 Task: Search one way flight ticket for 1 adult, 1 child, 1 infant in seat in premium economy from Friday Harbor: Friday Harbor Airport to Fort Wayne: Fort Wayne International Airport on 8-4-2023. Choice of flights is Frontier. Number of bags: 6 checked bags. Price is upto 50000. Outbound departure time preference is 8:00.
Action: Mouse moved to (241, 314)
Screenshot: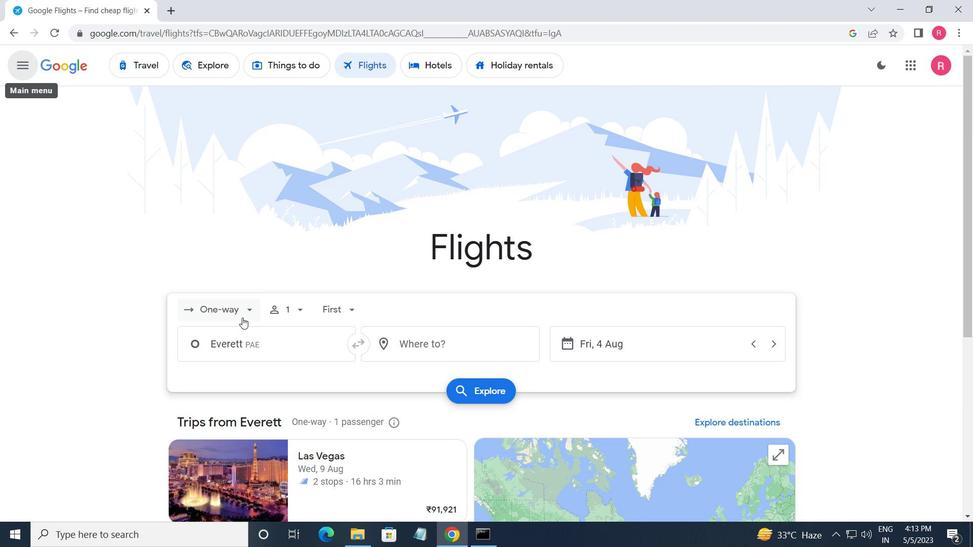 
Action: Mouse pressed left at (241, 314)
Screenshot: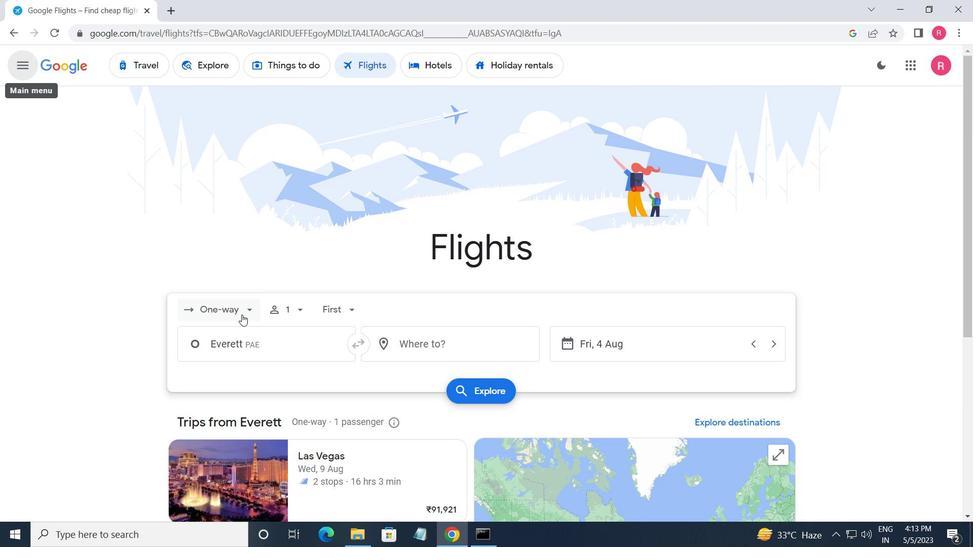 
Action: Mouse moved to (236, 369)
Screenshot: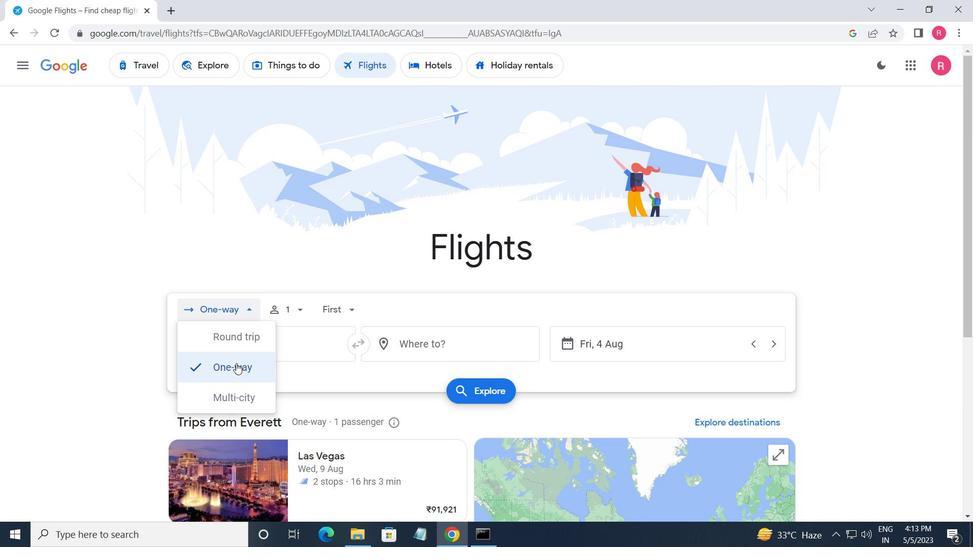 
Action: Mouse pressed left at (236, 369)
Screenshot: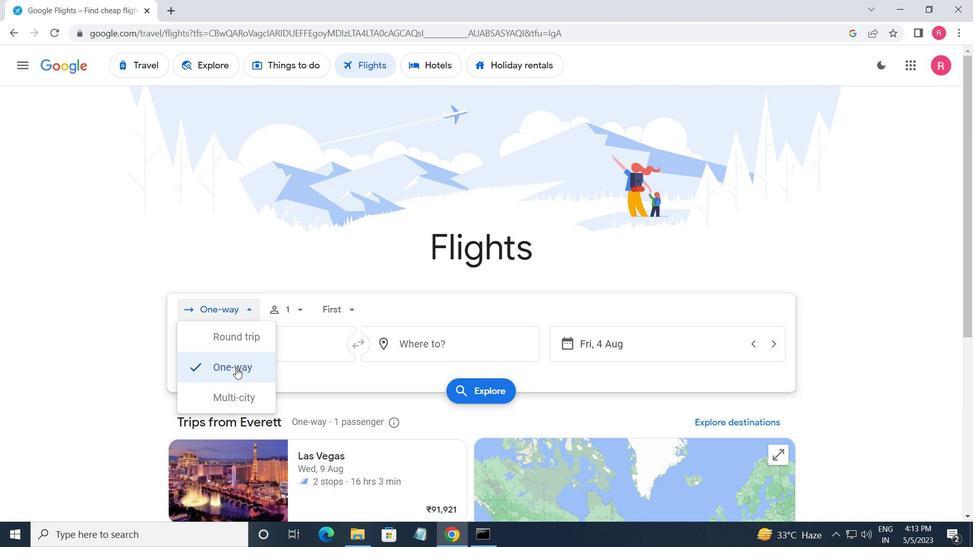 
Action: Mouse moved to (295, 315)
Screenshot: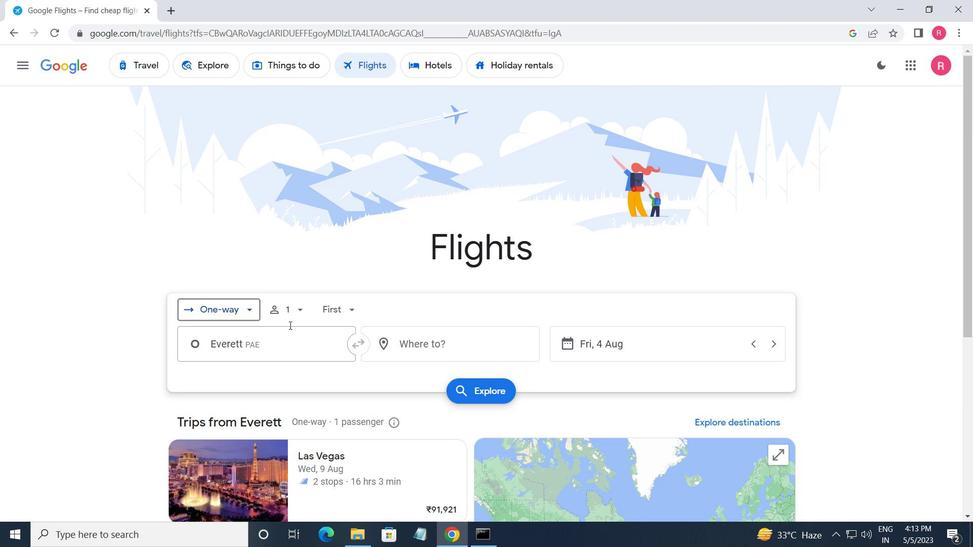 
Action: Mouse pressed left at (295, 315)
Screenshot: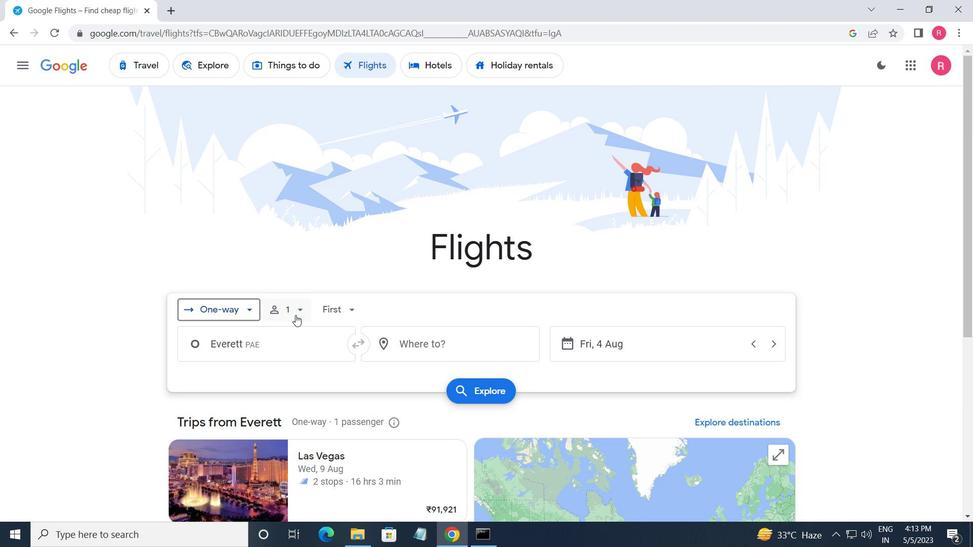 
Action: Mouse moved to (402, 384)
Screenshot: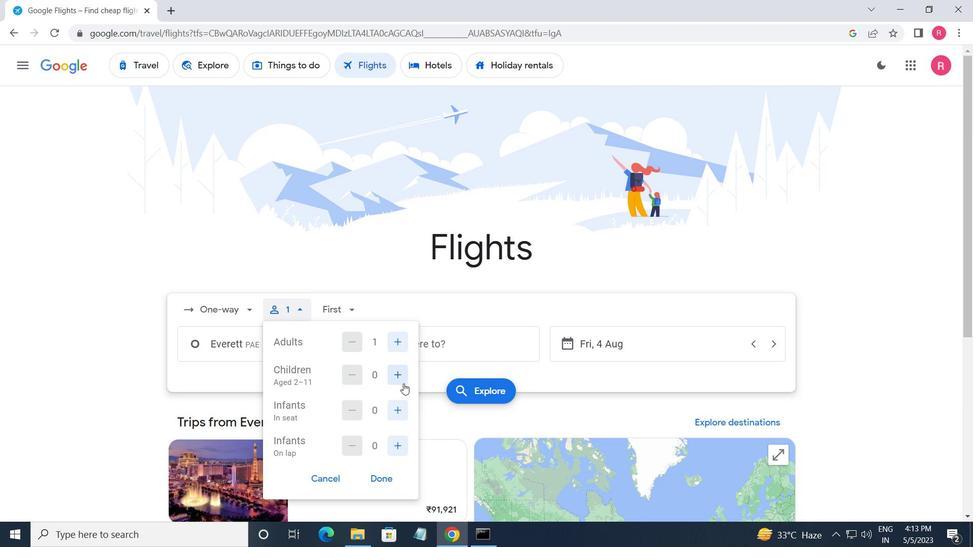 
Action: Mouse pressed left at (402, 384)
Screenshot: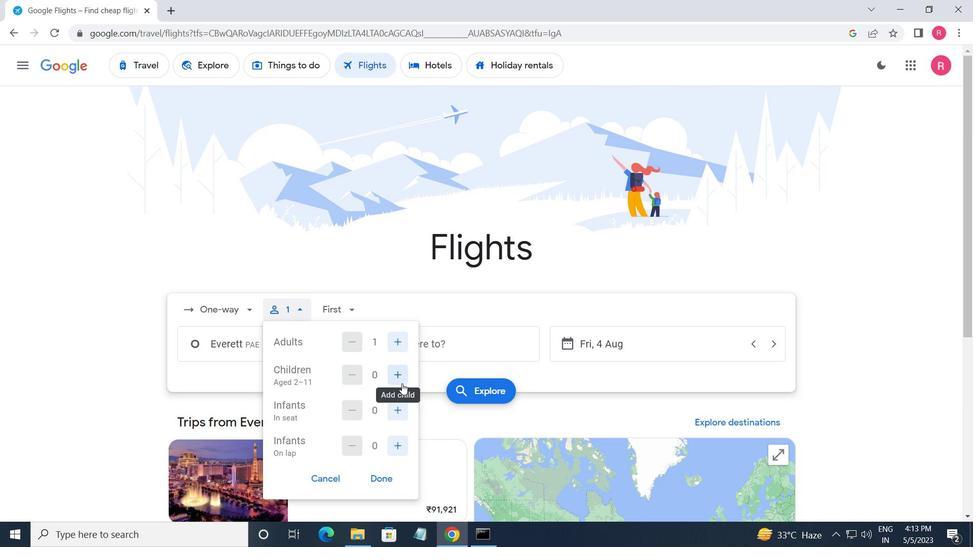 
Action: Mouse moved to (397, 417)
Screenshot: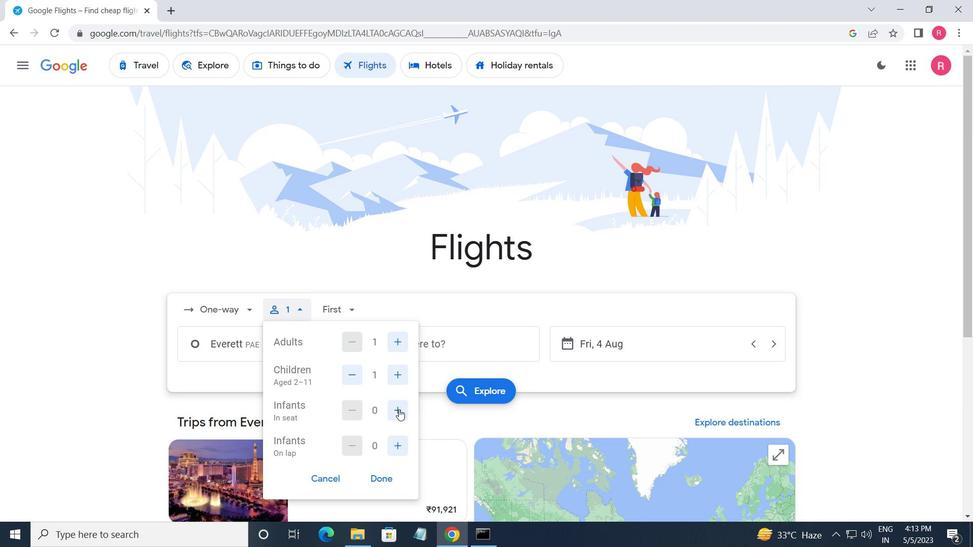
Action: Mouse pressed left at (397, 417)
Screenshot: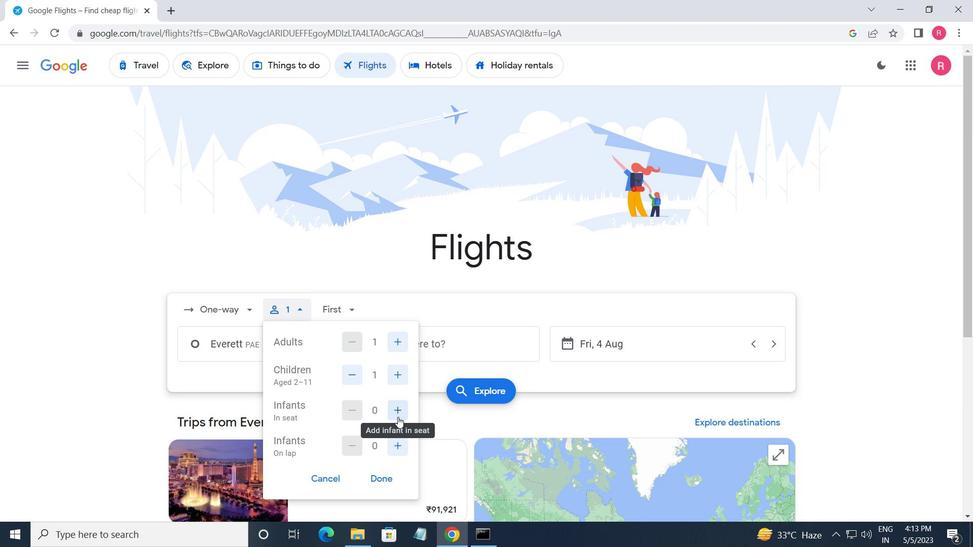 
Action: Mouse moved to (383, 477)
Screenshot: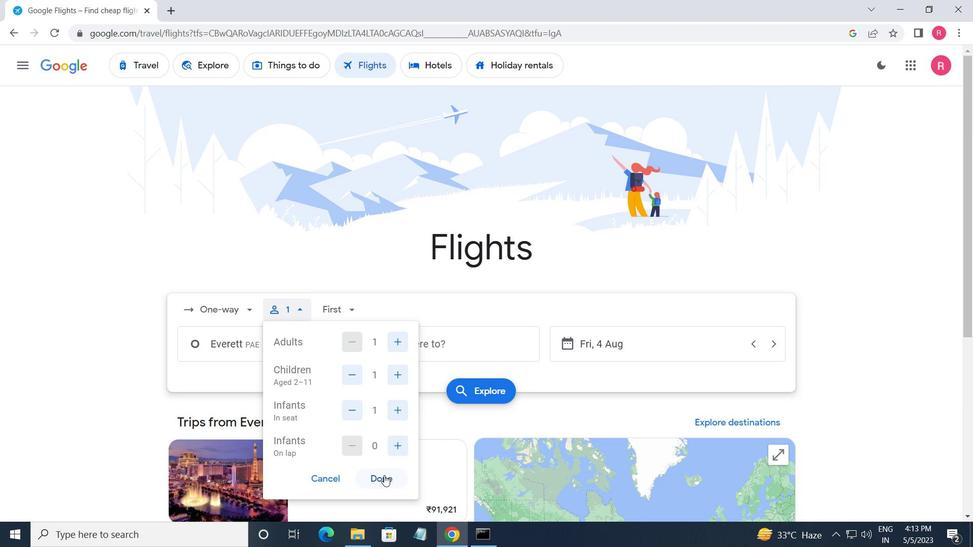 
Action: Mouse pressed left at (383, 477)
Screenshot: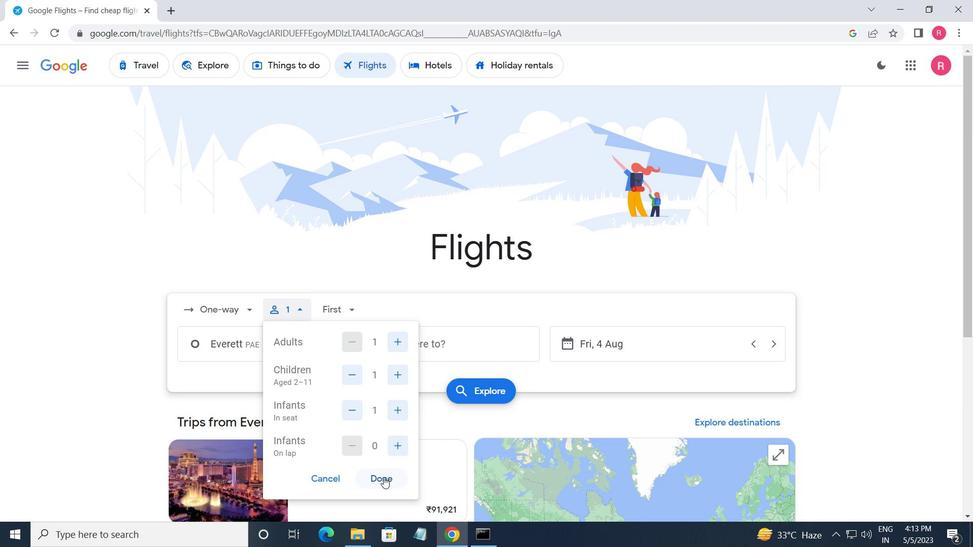 
Action: Mouse moved to (357, 312)
Screenshot: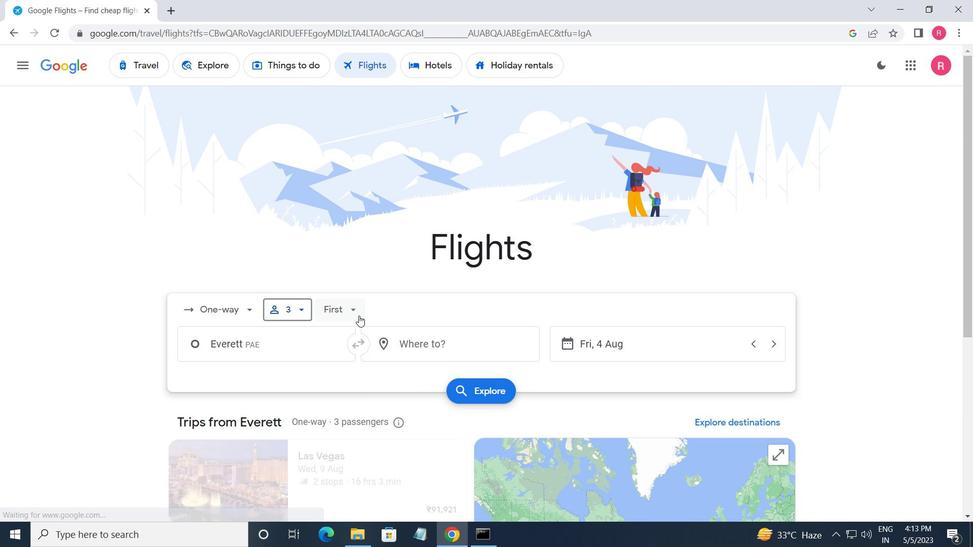 
Action: Mouse pressed left at (357, 312)
Screenshot: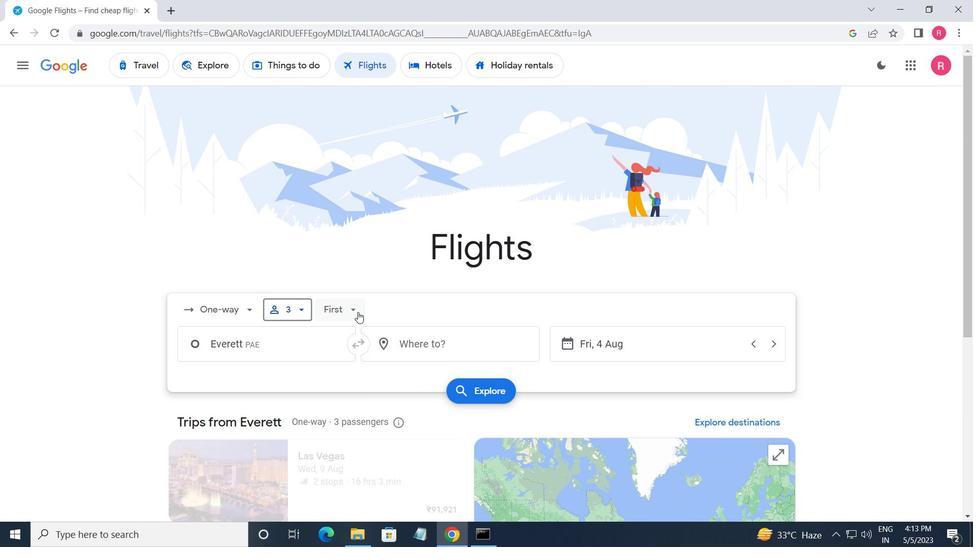 
Action: Mouse moved to (367, 377)
Screenshot: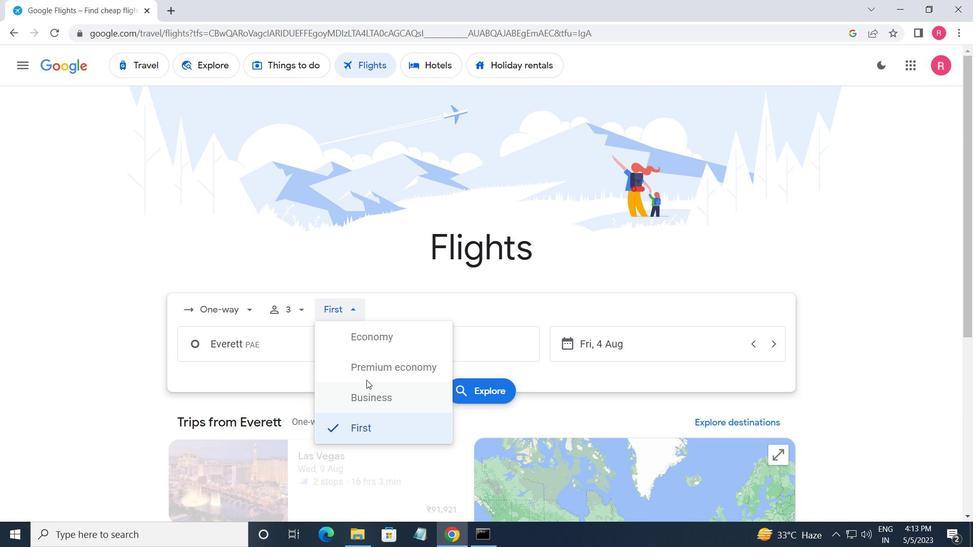 
Action: Mouse pressed left at (367, 377)
Screenshot: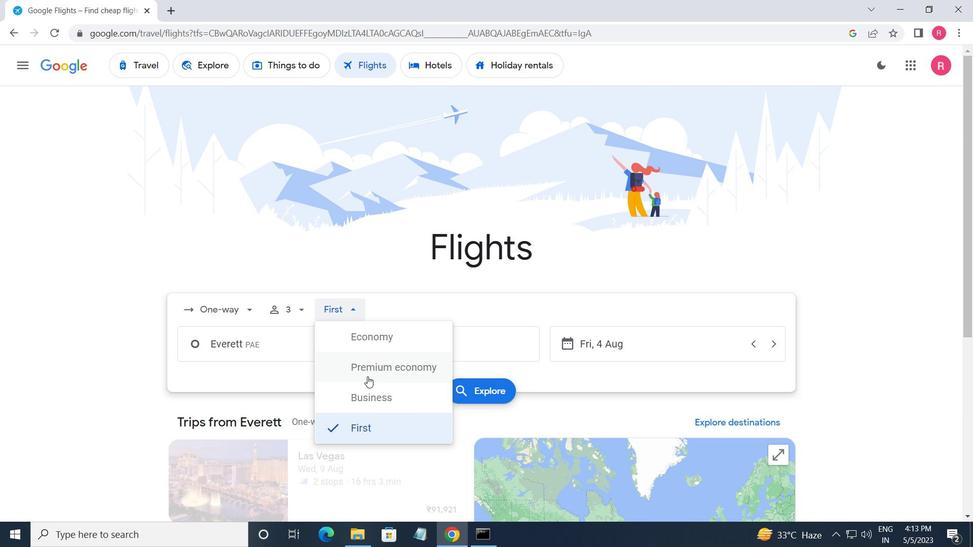 
Action: Mouse moved to (272, 351)
Screenshot: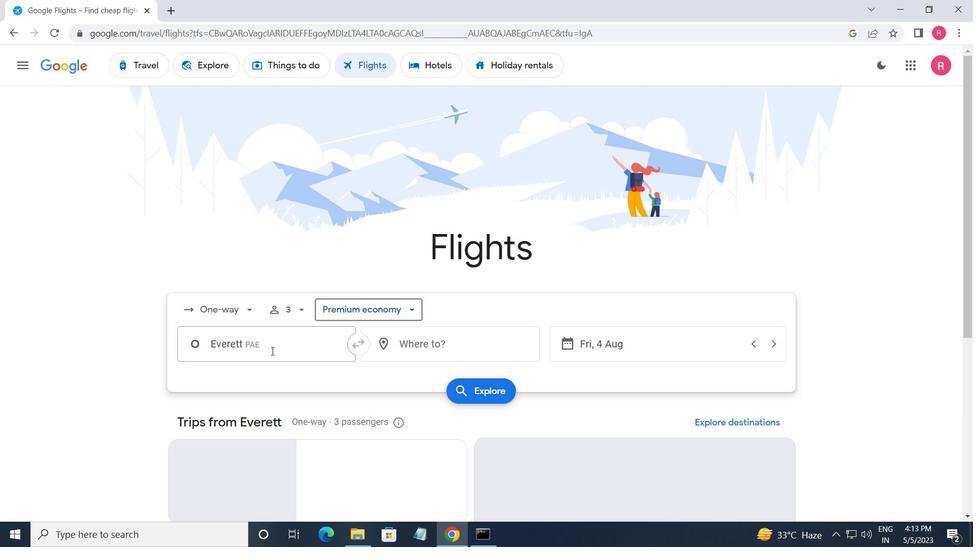 
Action: Mouse pressed left at (272, 351)
Screenshot: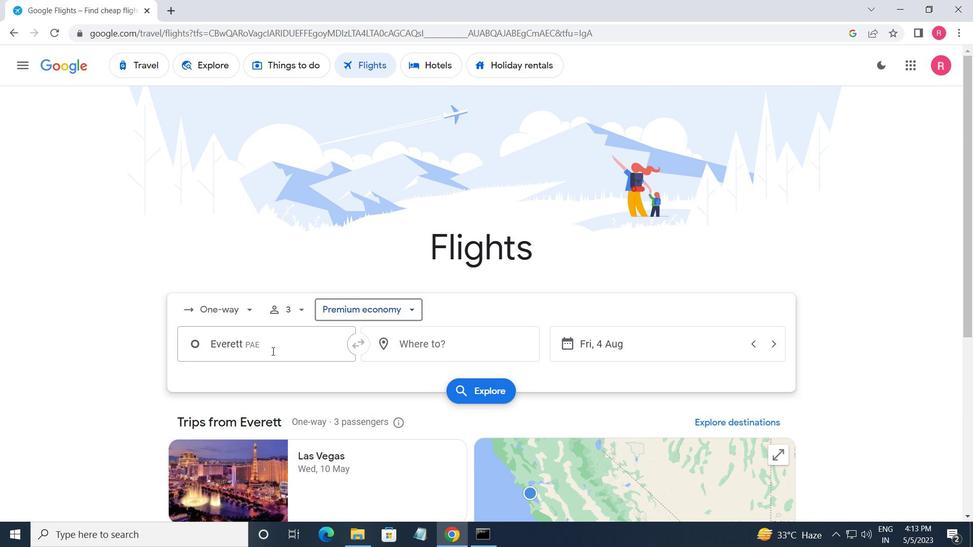 
Action: Key pressed <Key.shift>HARBOR
Screenshot: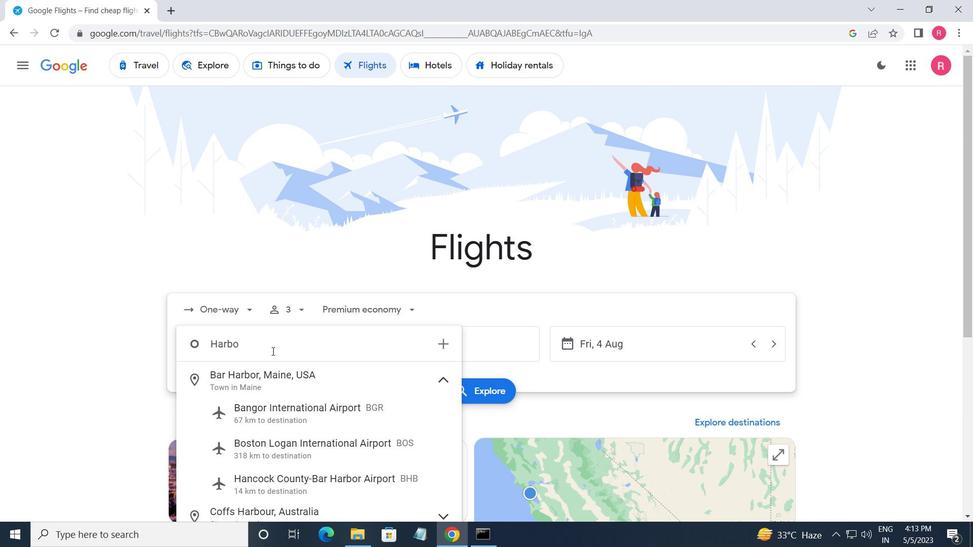 
Action: Mouse moved to (310, 419)
Screenshot: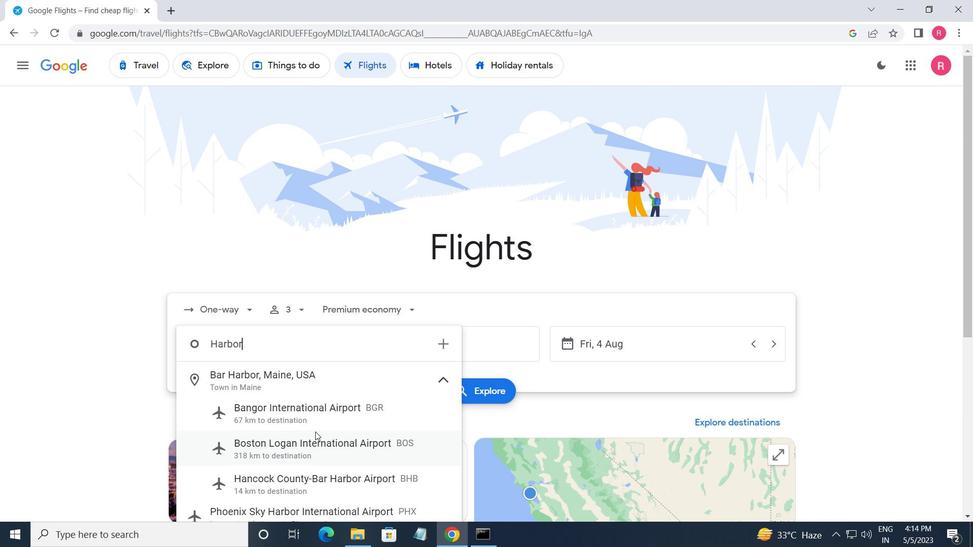 
Action: Mouse scrolled (310, 419) with delta (0, 0)
Screenshot: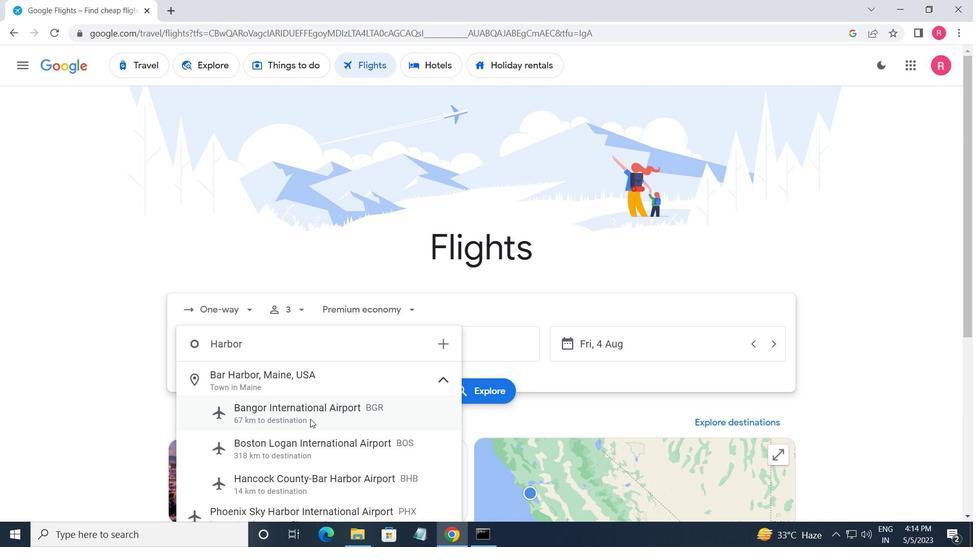 
Action: Mouse moved to (290, 478)
Screenshot: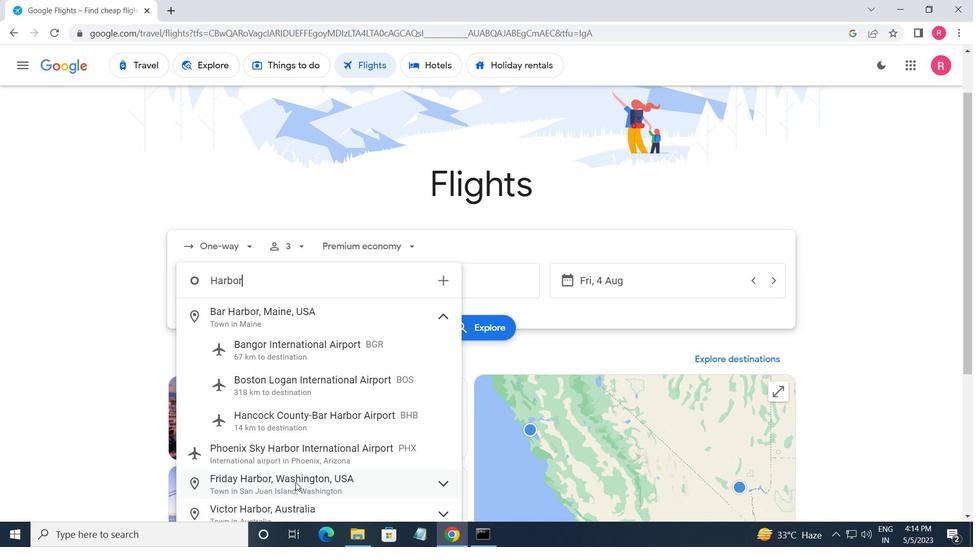 
Action: Mouse pressed left at (290, 478)
Screenshot: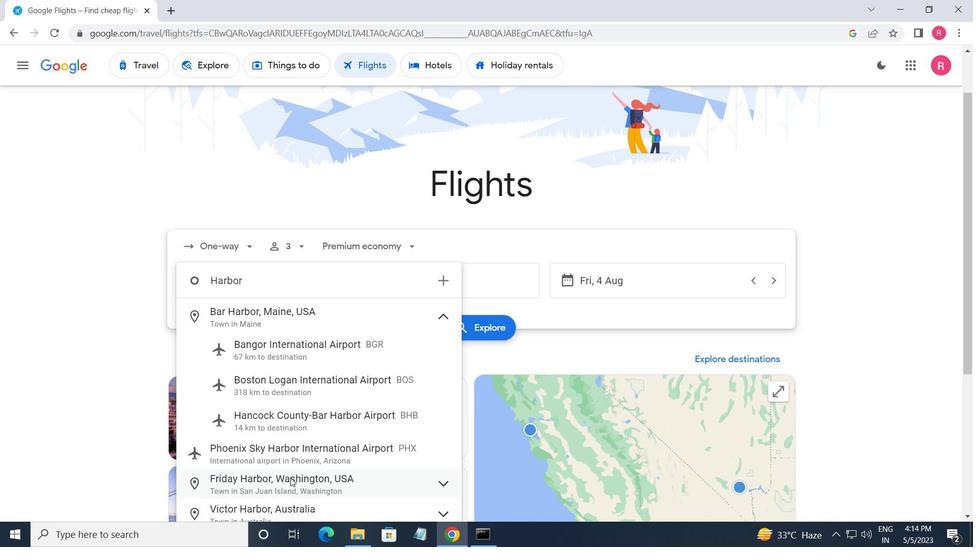 
Action: Mouse moved to (415, 273)
Screenshot: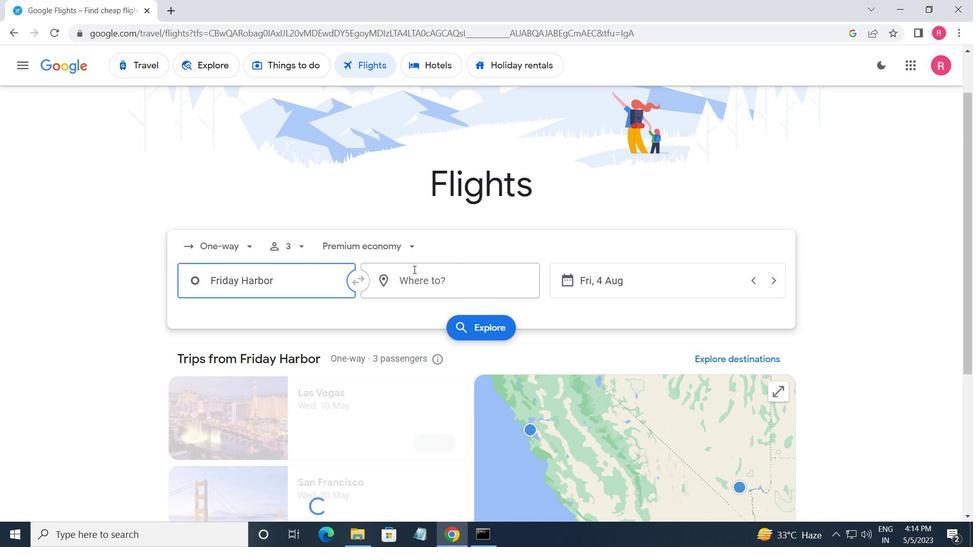 
Action: Mouse pressed left at (415, 273)
Screenshot: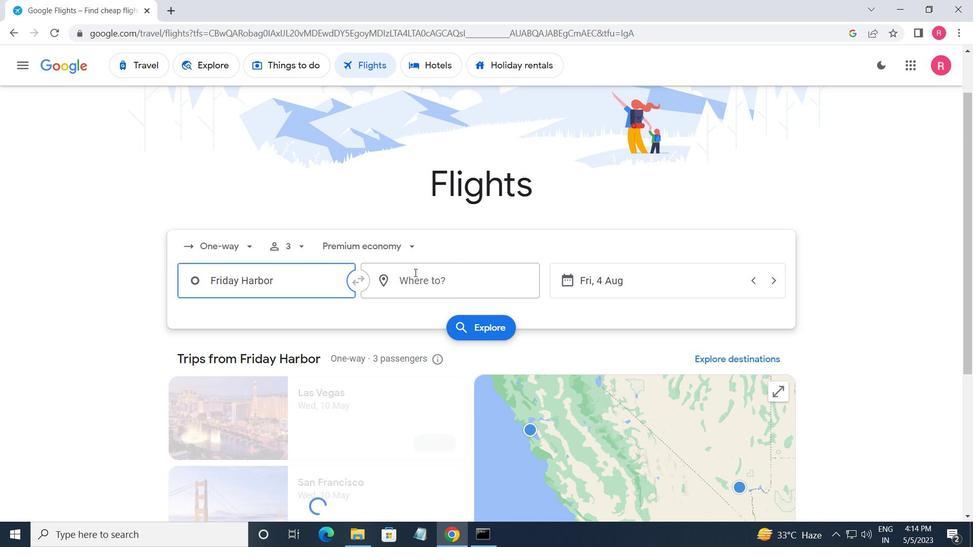 
Action: Key pressed <Key.shift>FORT<Key.space><Key.shift>WAY
Screenshot: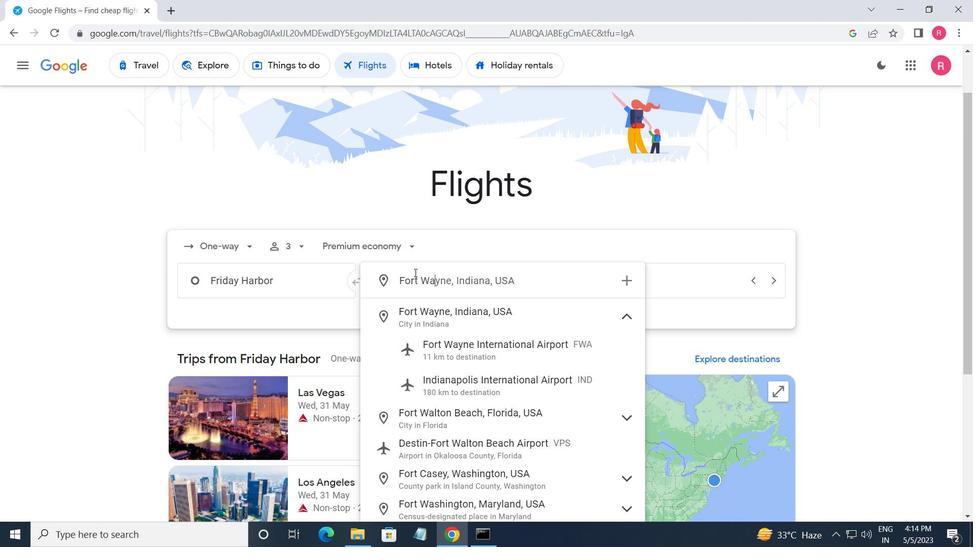 
Action: Mouse moved to (455, 355)
Screenshot: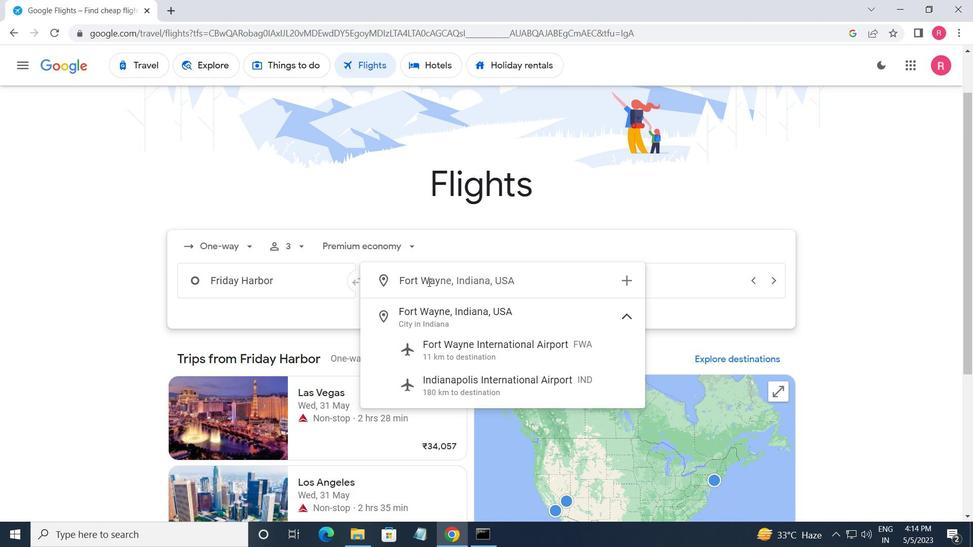 
Action: Mouse pressed left at (455, 355)
Screenshot: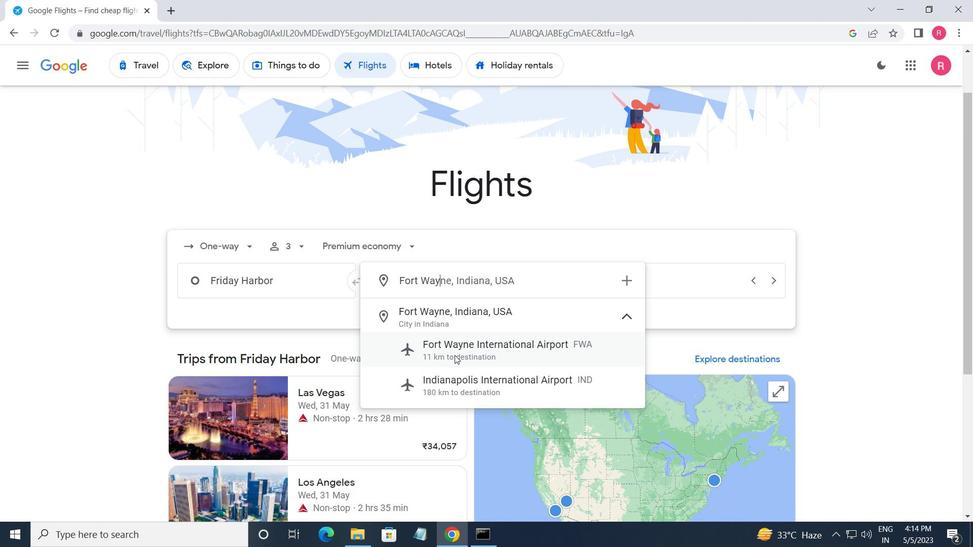 
Action: Mouse moved to (627, 274)
Screenshot: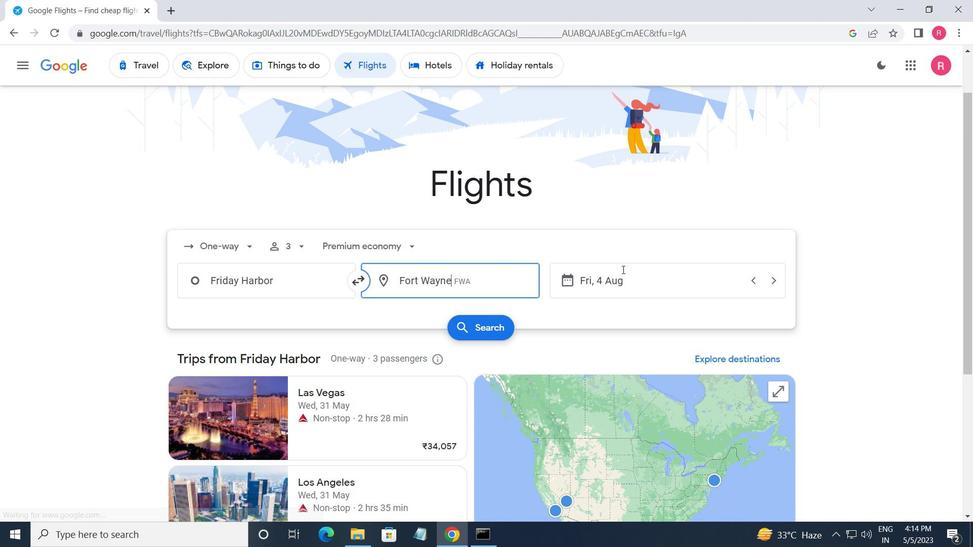 
Action: Mouse pressed left at (627, 274)
Screenshot: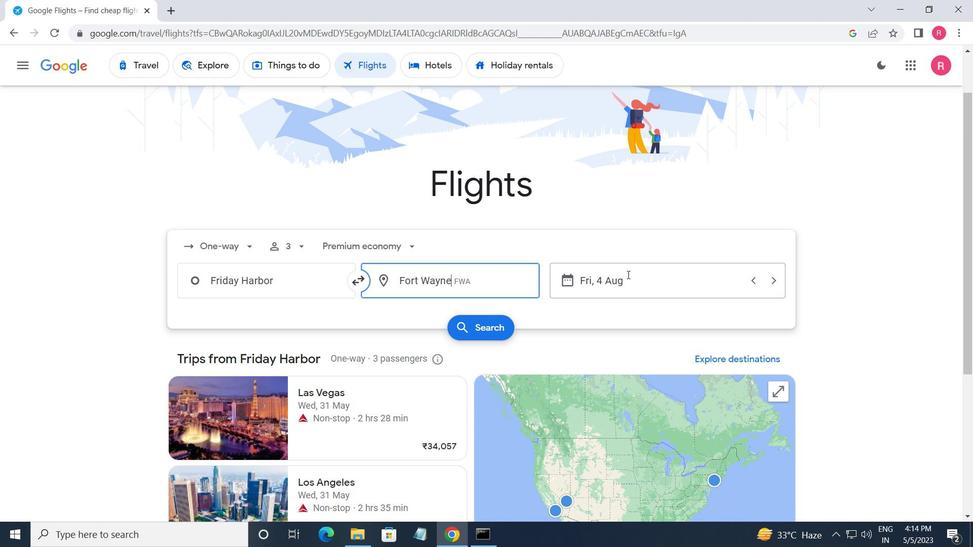 
Action: Mouse moved to (489, 285)
Screenshot: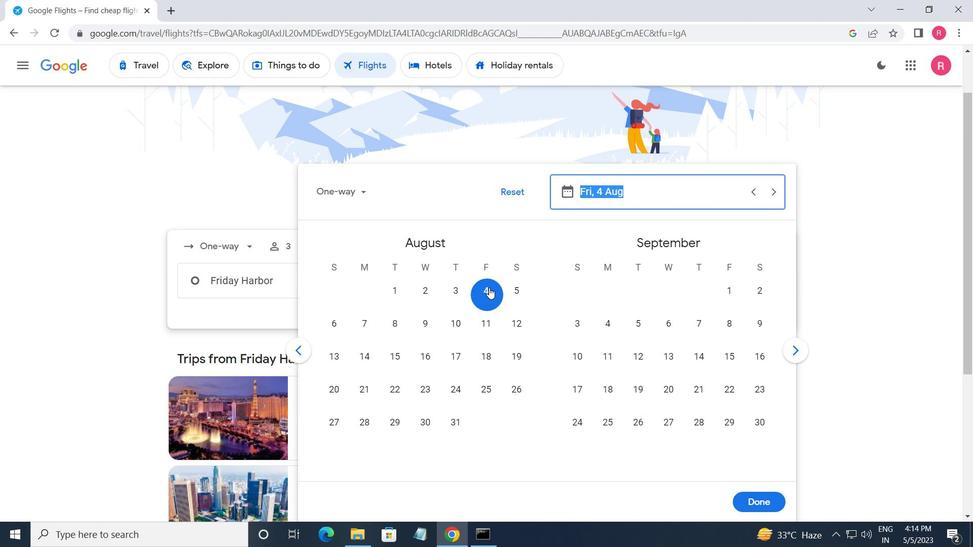 
Action: Mouse pressed left at (489, 285)
Screenshot: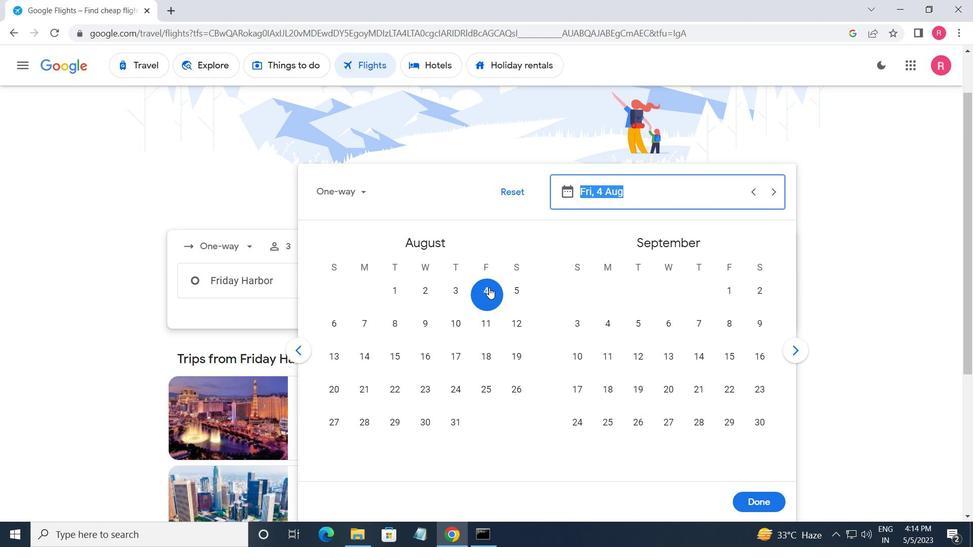 
Action: Mouse moved to (753, 495)
Screenshot: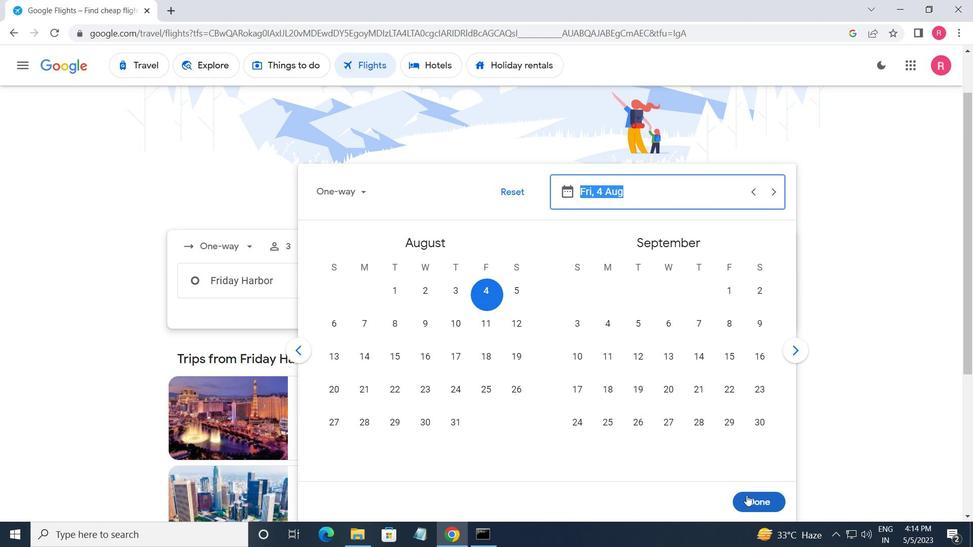 
Action: Mouse pressed left at (753, 495)
Screenshot: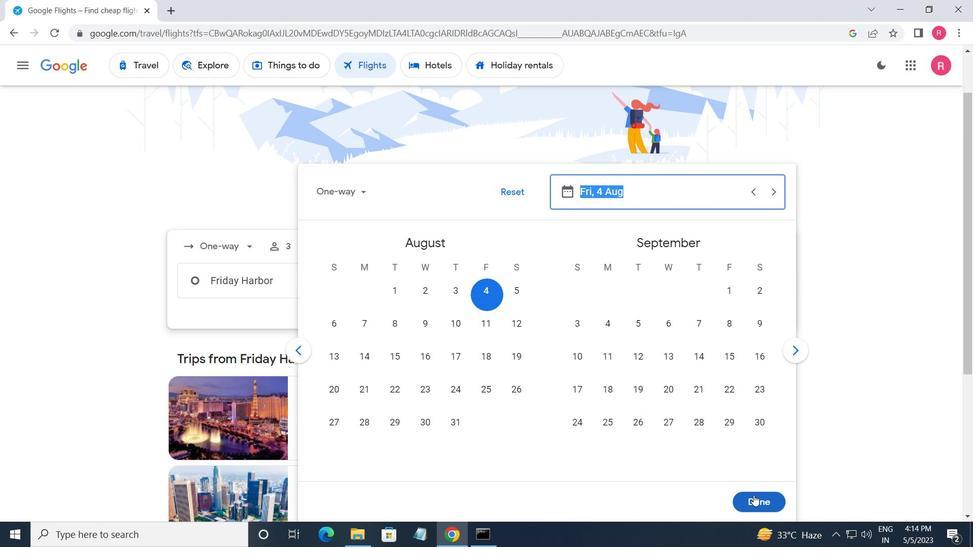 
Action: Mouse moved to (490, 341)
Screenshot: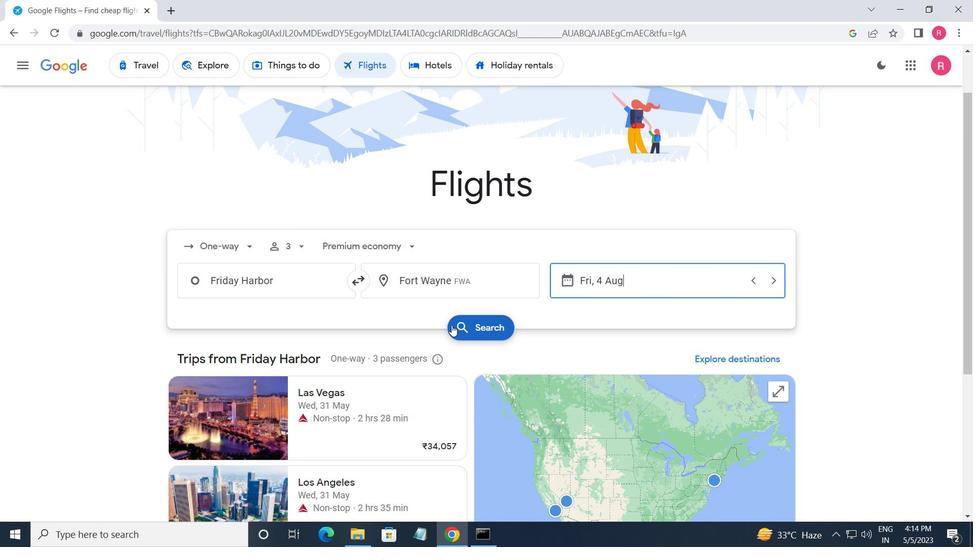 
Action: Mouse pressed left at (490, 341)
Screenshot: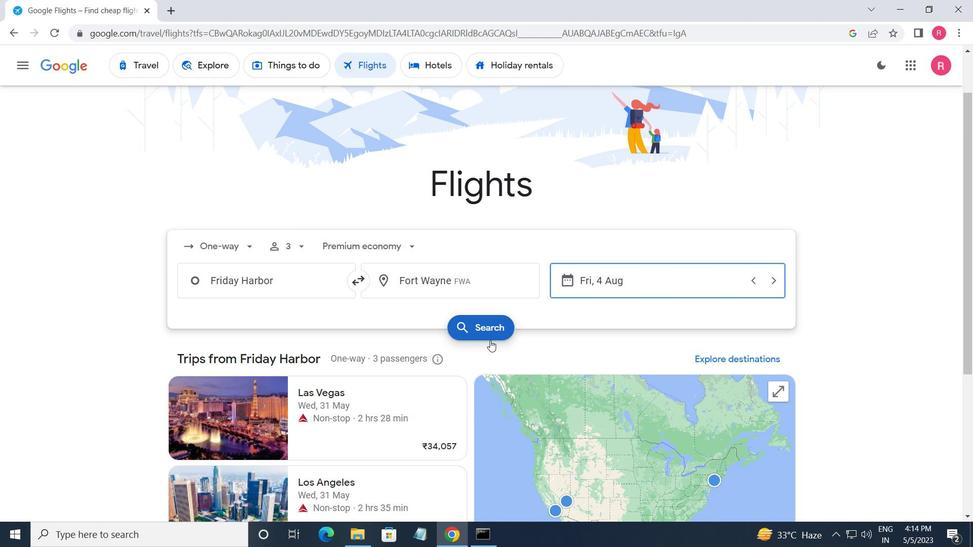 
Action: Mouse moved to (210, 184)
Screenshot: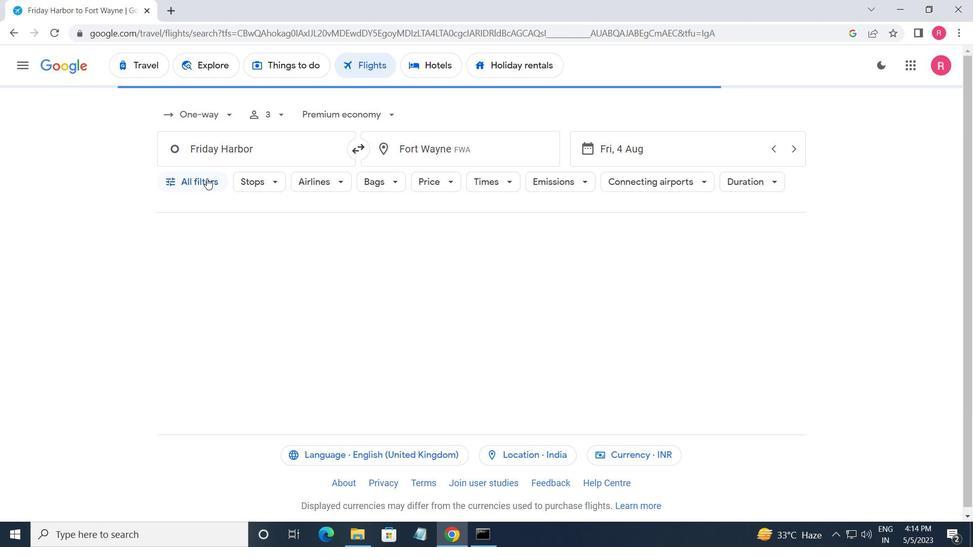 
Action: Mouse pressed left at (210, 184)
Screenshot: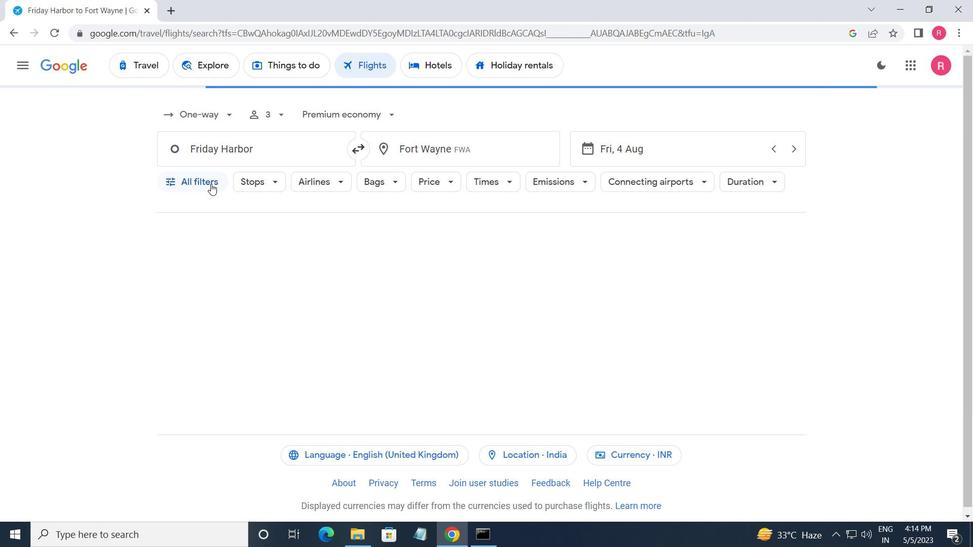 
Action: Mouse moved to (247, 278)
Screenshot: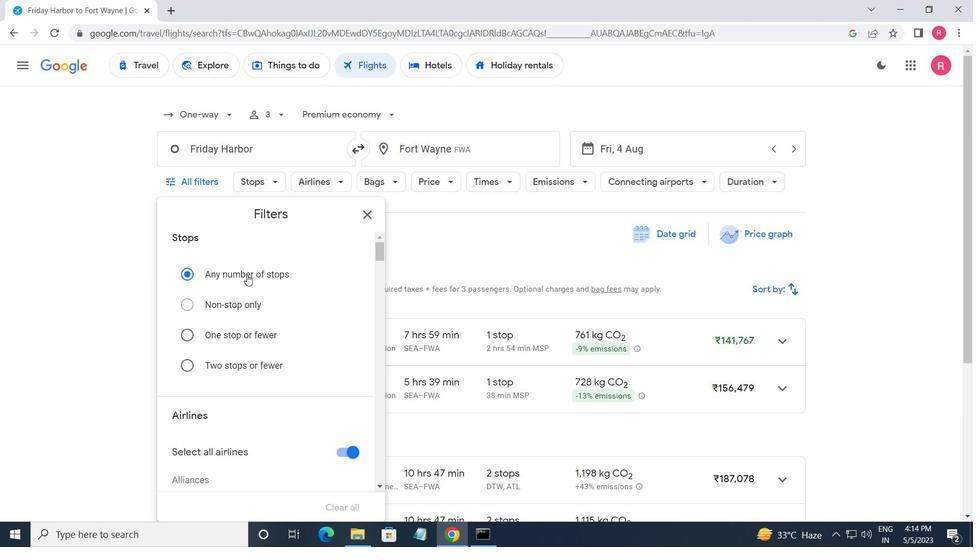 
Action: Mouse scrolled (247, 278) with delta (0, 0)
Screenshot: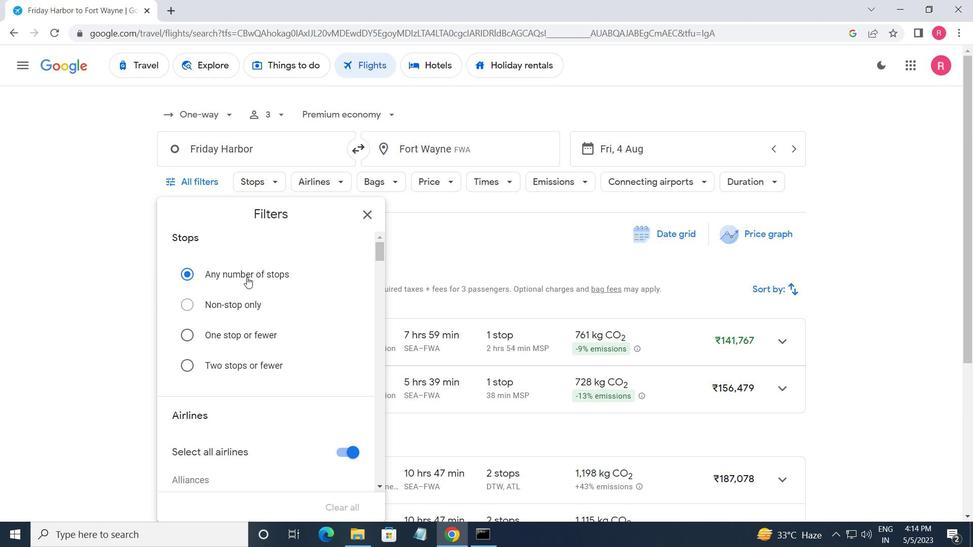 
Action: Mouse scrolled (247, 278) with delta (0, 0)
Screenshot: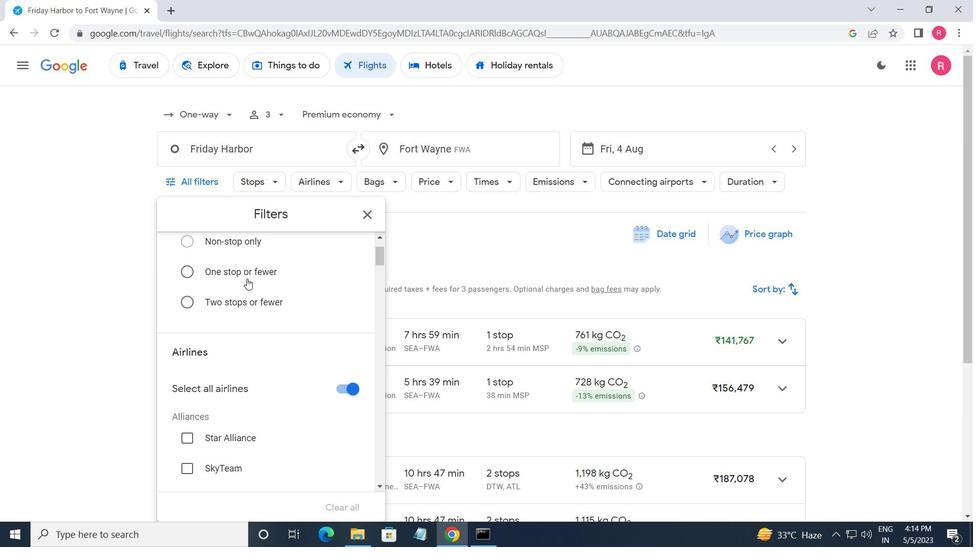 
Action: Mouse moved to (253, 272)
Screenshot: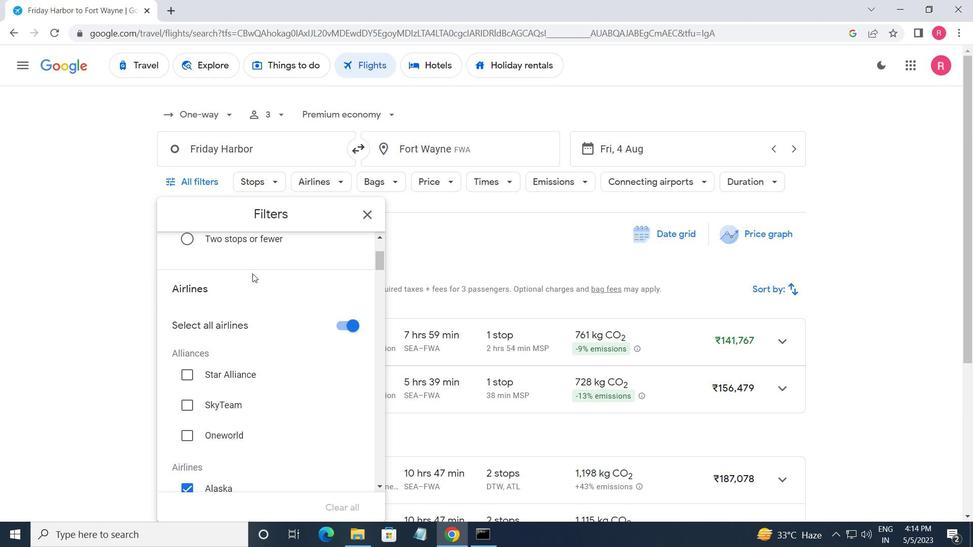 
Action: Mouse scrolled (253, 272) with delta (0, 0)
Screenshot: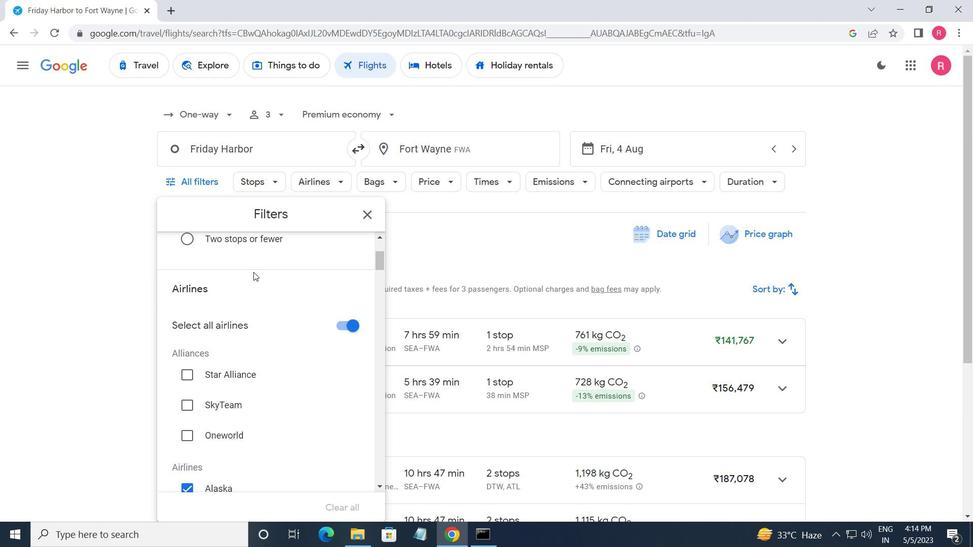 
Action: Mouse moved to (254, 272)
Screenshot: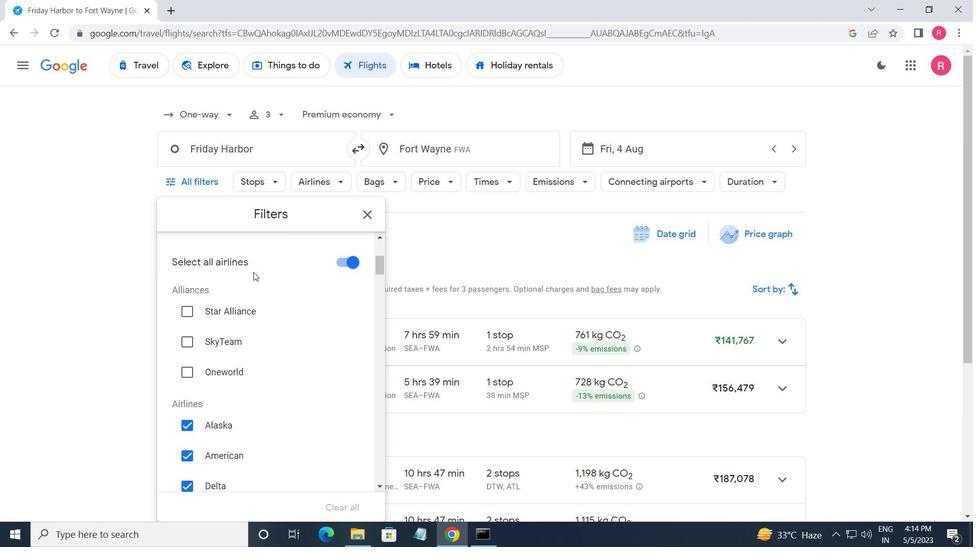 
Action: Mouse scrolled (254, 272) with delta (0, 0)
Screenshot: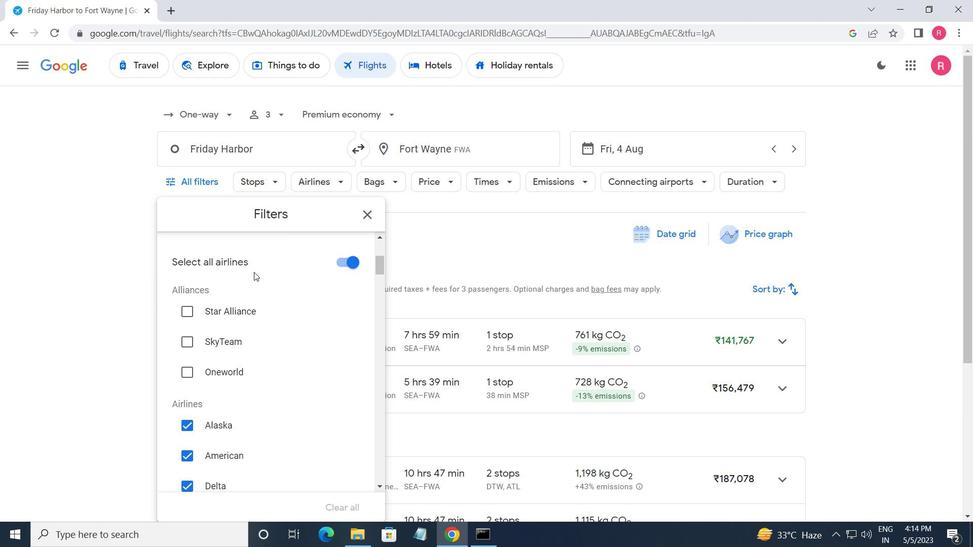 
Action: Mouse moved to (257, 273)
Screenshot: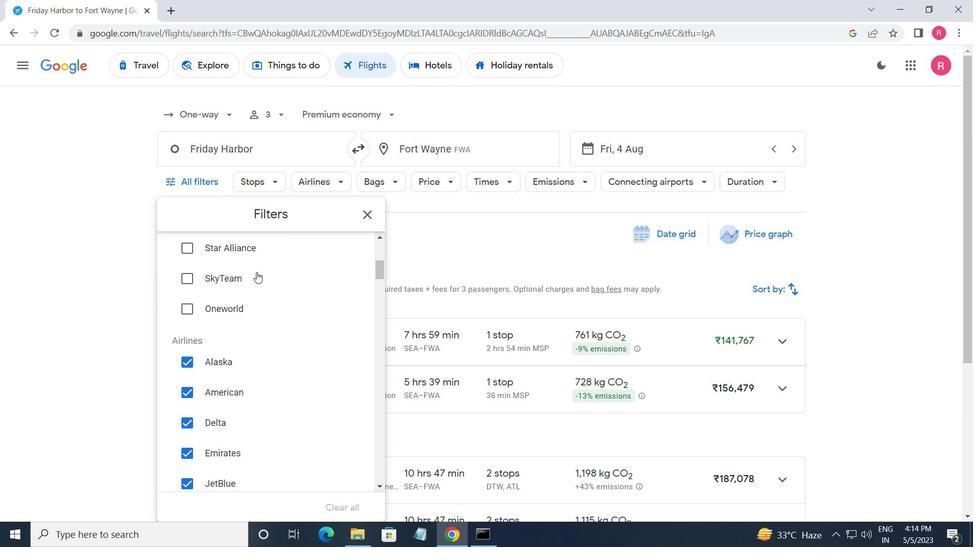 
Action: Mouse scrolled (257, 272) with delta (0, 0)
Screenshot: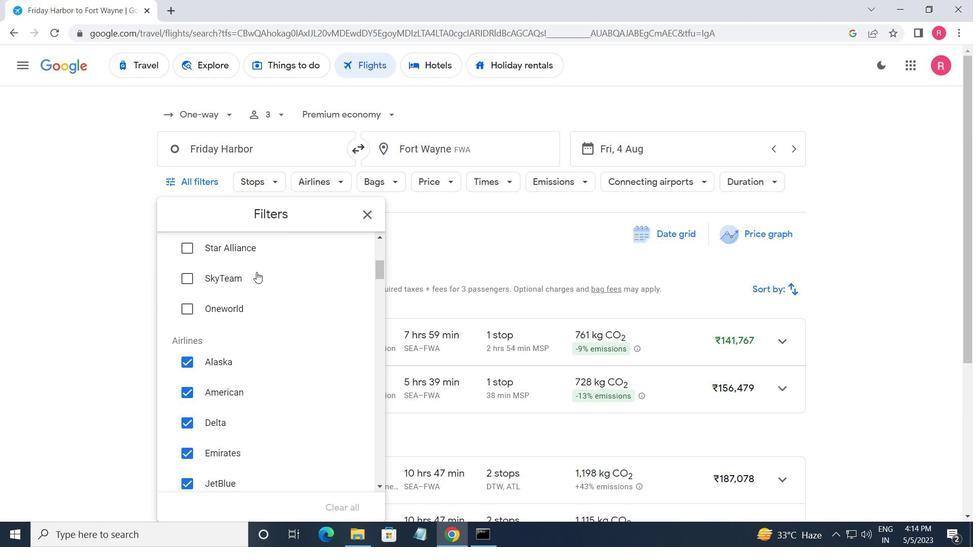
Action: Mouse moved to (311, 342)
Screenshot: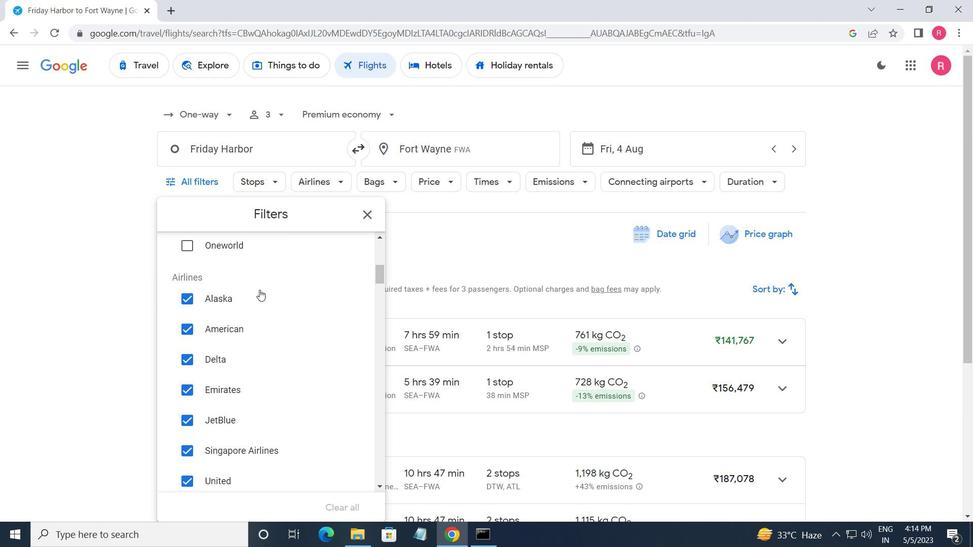 
Action: Mouse scrolled (311, 341) with delta (0, 0)
Screenshot: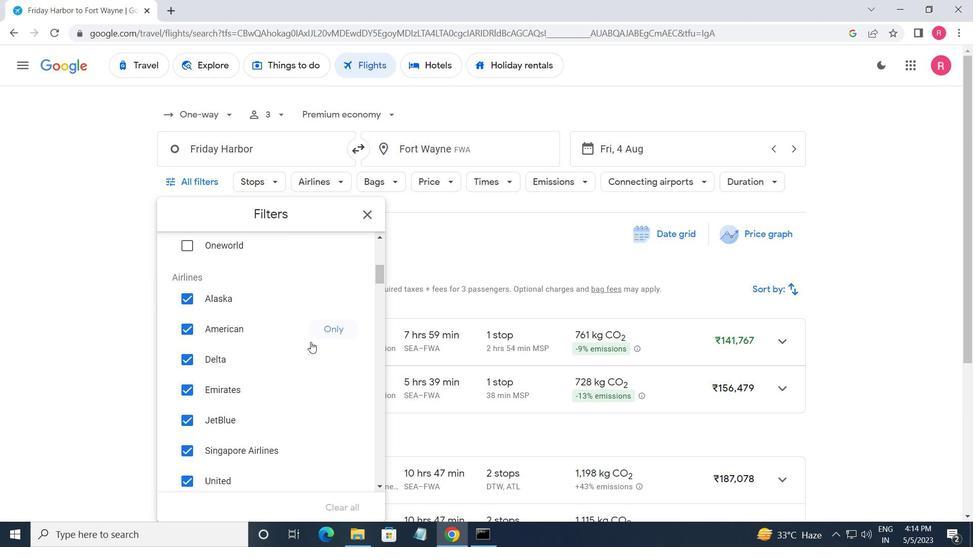 
Action: Mouse moved to (288, 313)
Screenshot: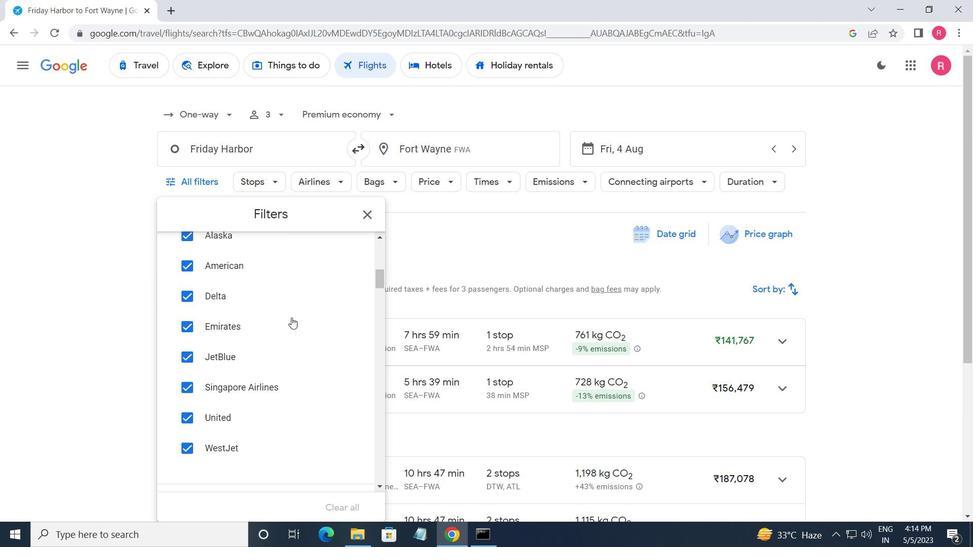 
Action: Mouse scrolled (288, 314) with delta (0, 0)
Screenshot: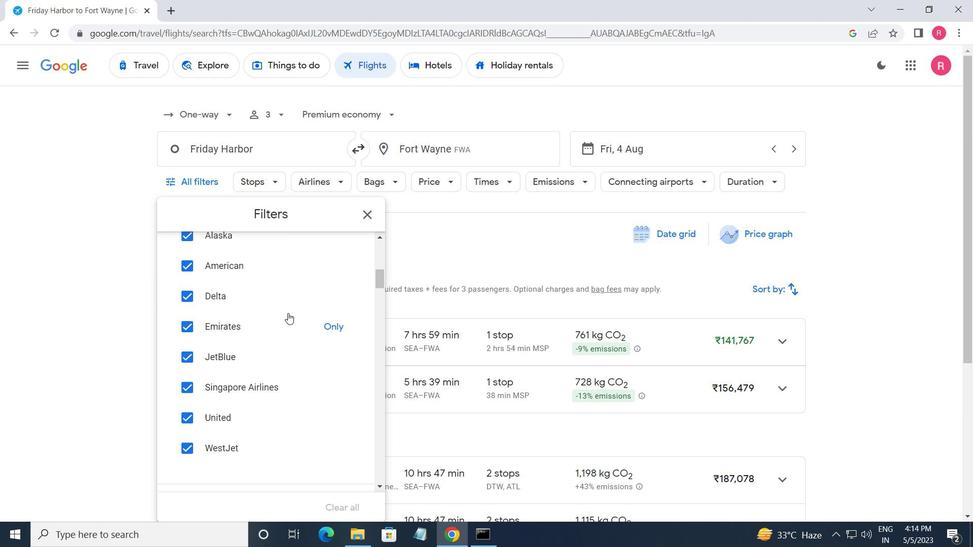 
Action: Mouse moved to (284, 314)
Screenshot: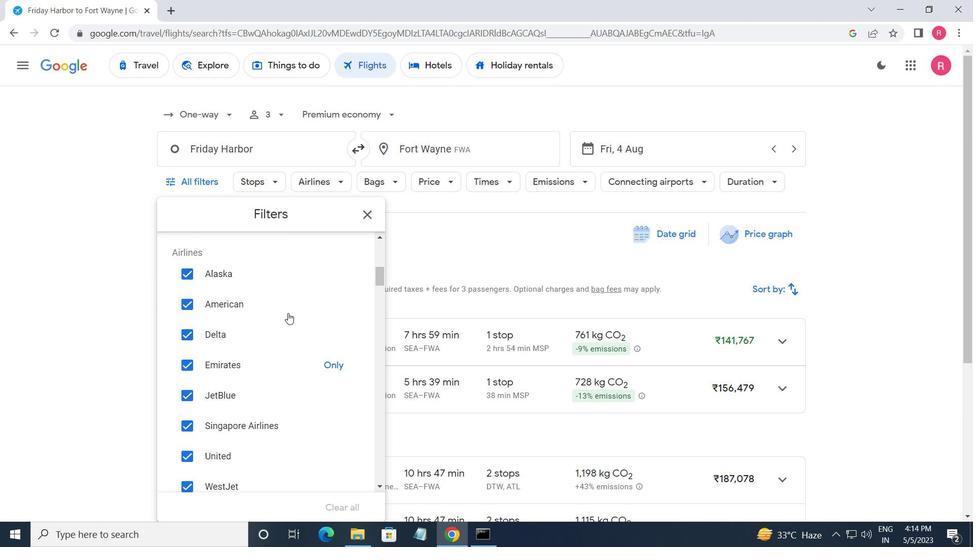 
Action: Mouse scrolled (284, 314) with delta (0, 0)
Screenshot: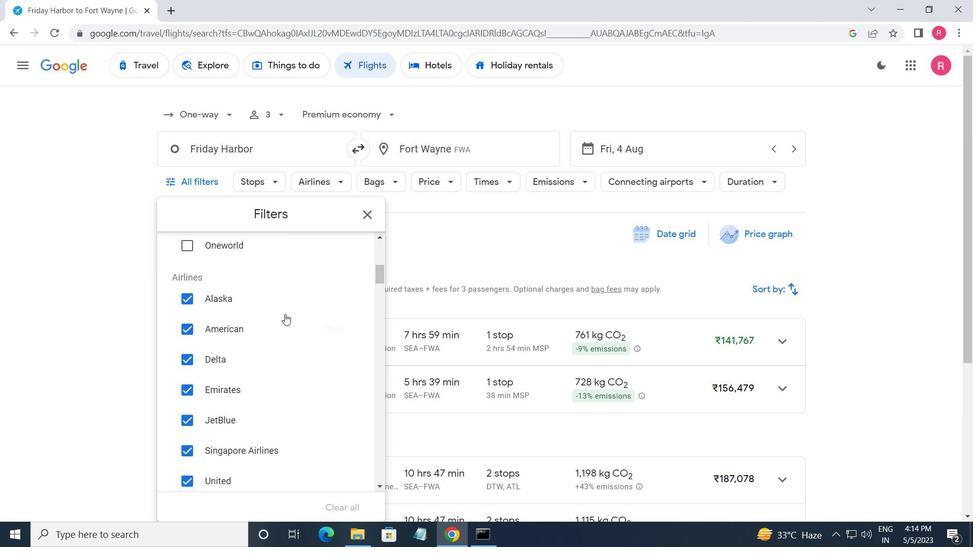 
Action: Mouse scrolled (284, 314) with delta (0, 0)
Screenshot: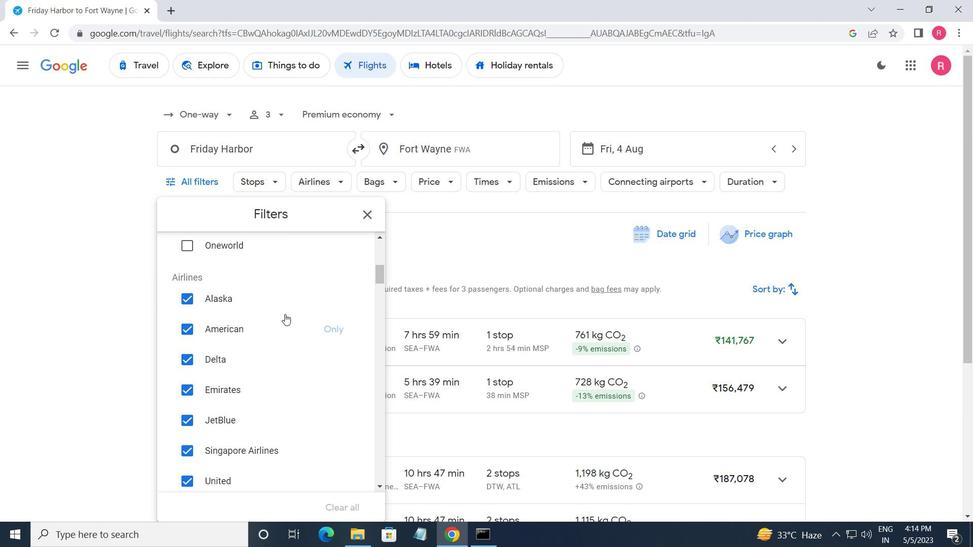 
Action: Mouse moved to (344, 262)
Screenshot: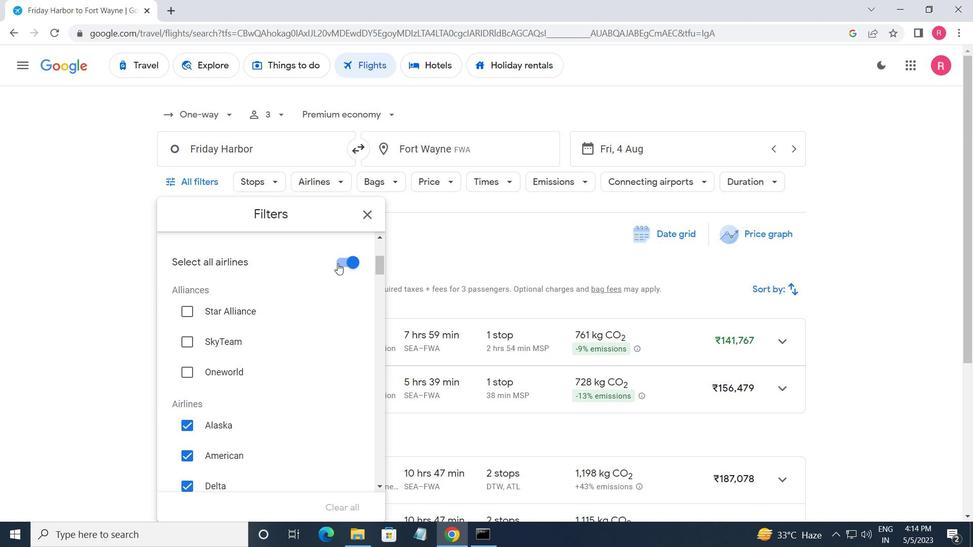 
Action: Mouse pressed left at (344, 262)
Screenshot: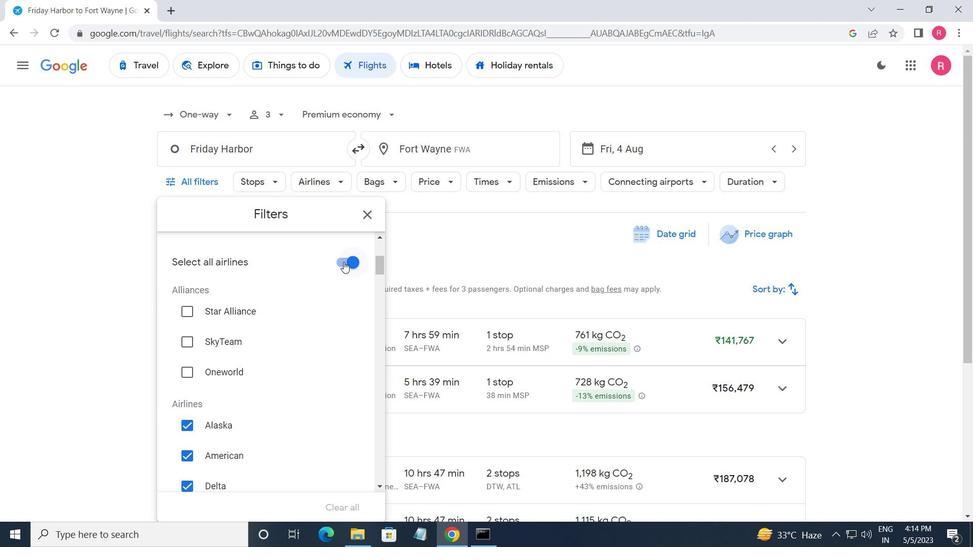 
Action: Mouse moved to (270, 288)
Screenshot: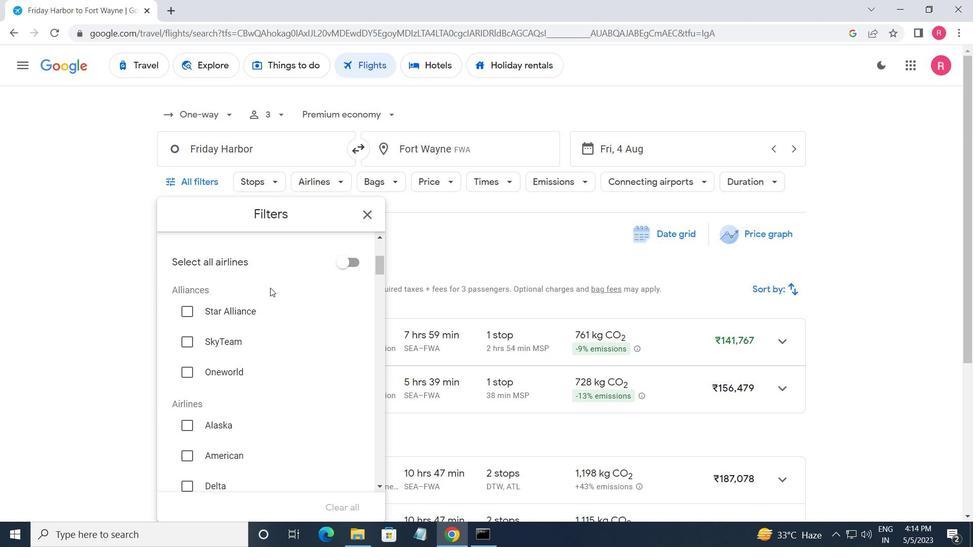 
Action: Mouse scrolled (270, 288) with delta (0, 0)
Screenshot: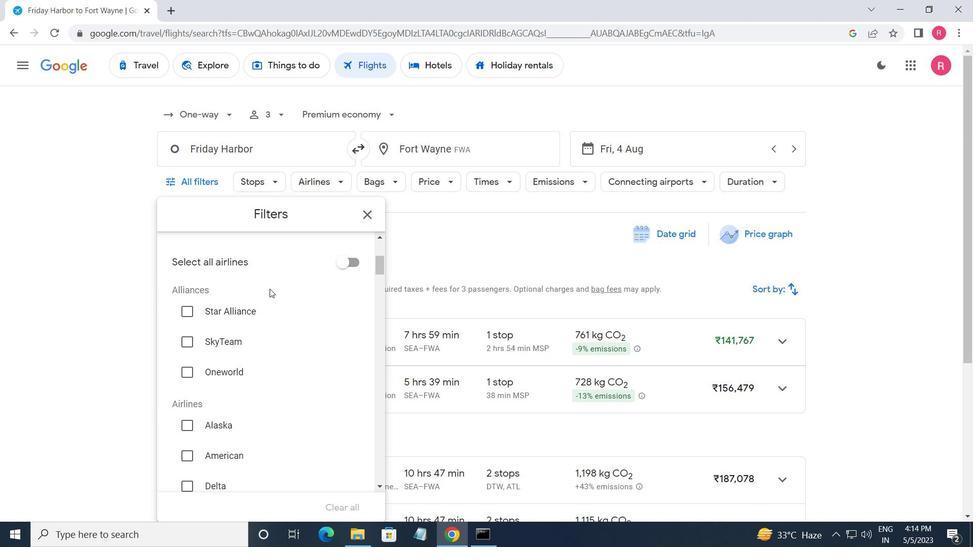 
Action: Mouse scrolled (270, 288) with delta (0, 0)
Screenshot: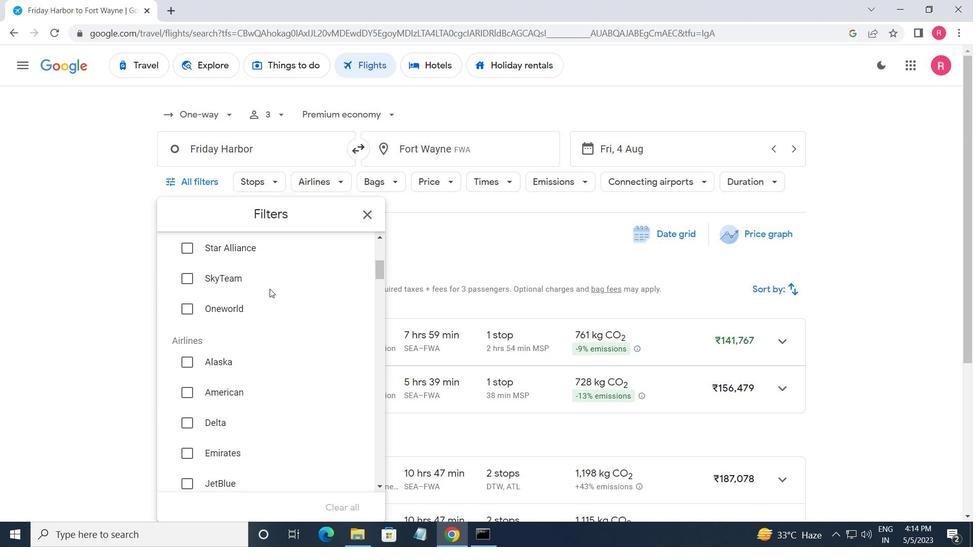 
Action: Mouse scrolled (270, 288) with delta (0, 0)
Screenshot: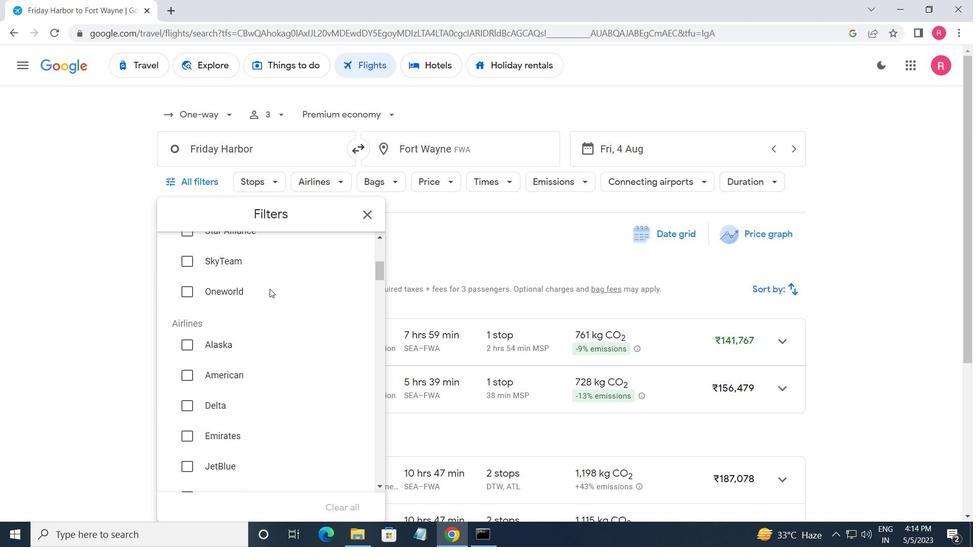 
Action: Mouse scrolled (270, 288) with delta (0, 0)
Screenshot: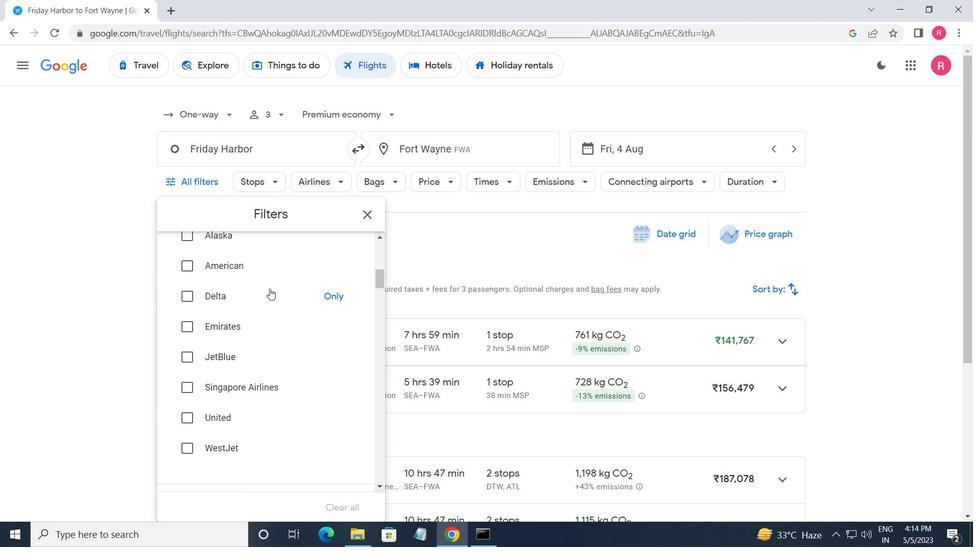 
Action: Mouse scrolled (270, 288) with delta (0, 0)
Screenshot: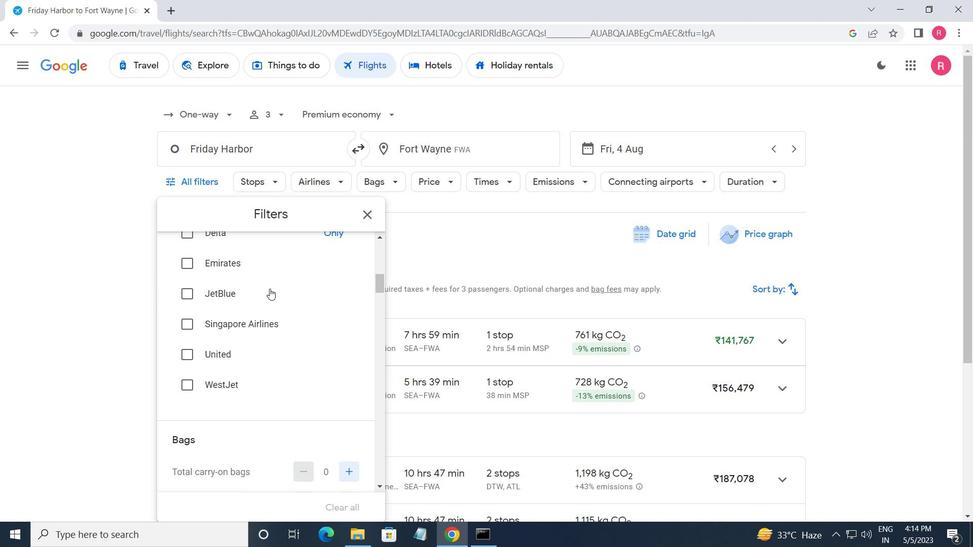 
Action: Mouse moved to (270, 289)
Screenshot: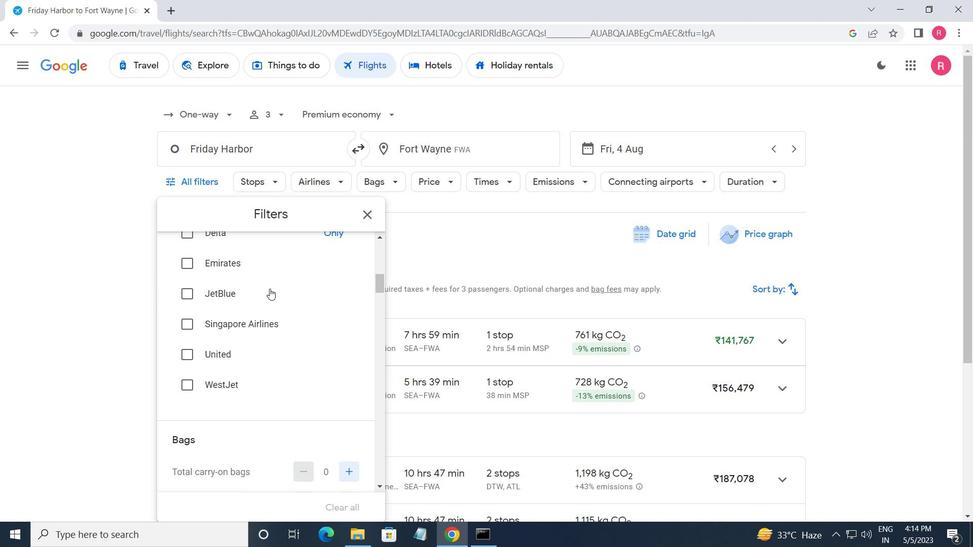 
Action: Mouse scrolled (270, 288) with delta (0, 0)
Screenshot: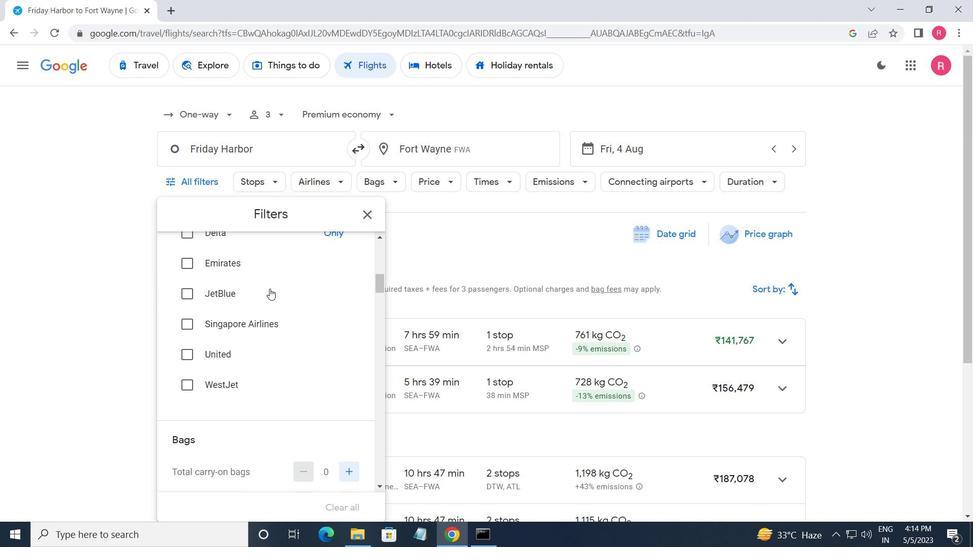 
Action: Mouse moved to (342, 375)
Screenshot: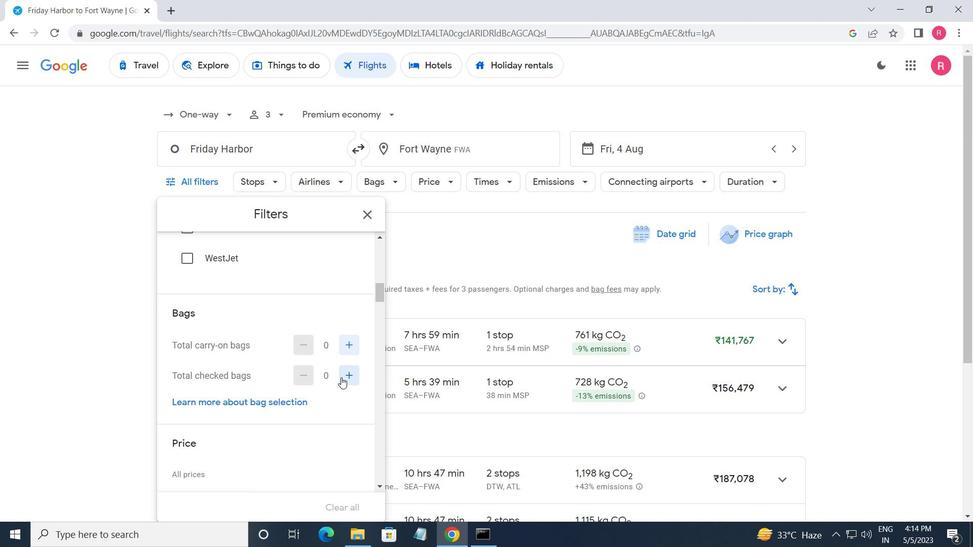
Action: Mouse pressed left at (342, 375)
Screenshot: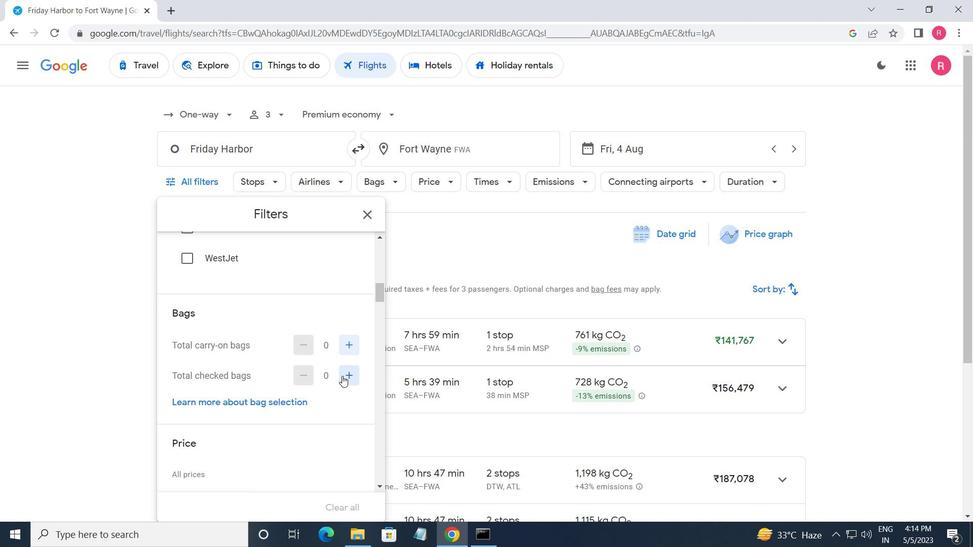 
Action: Mouse pressed left at (342, 375)
Screenshot: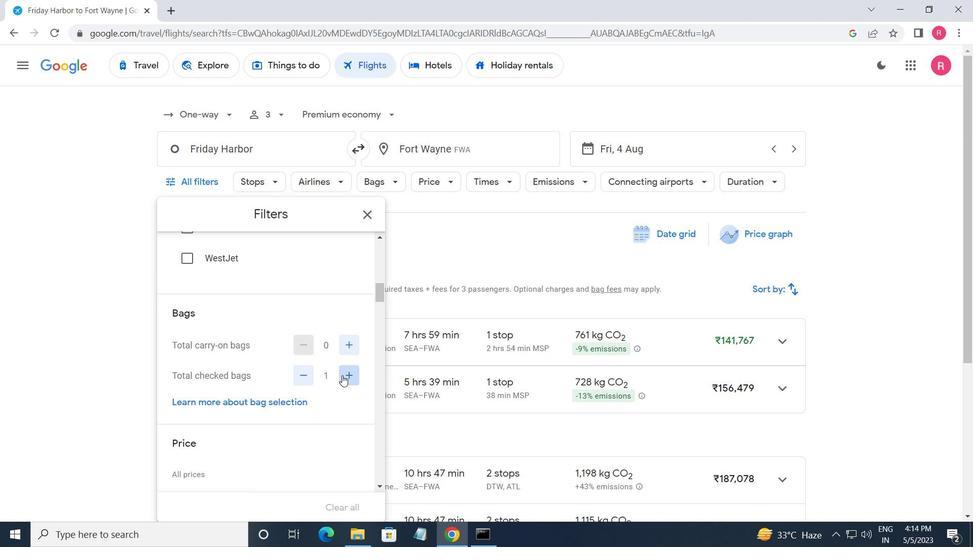 
Action: Mouse pressed left at (342, 375)
Screenshot: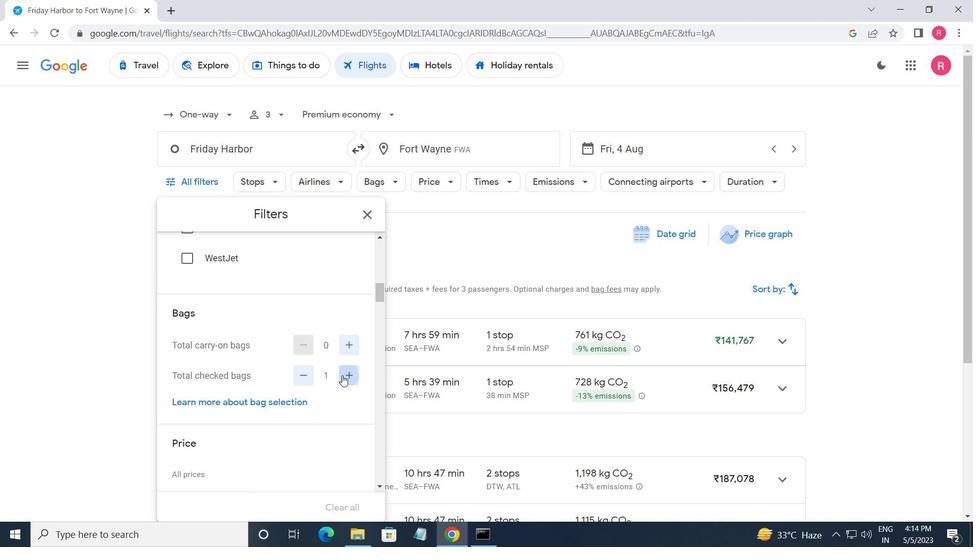 
Action: Mouse moved to (342, 374)
Screenshot: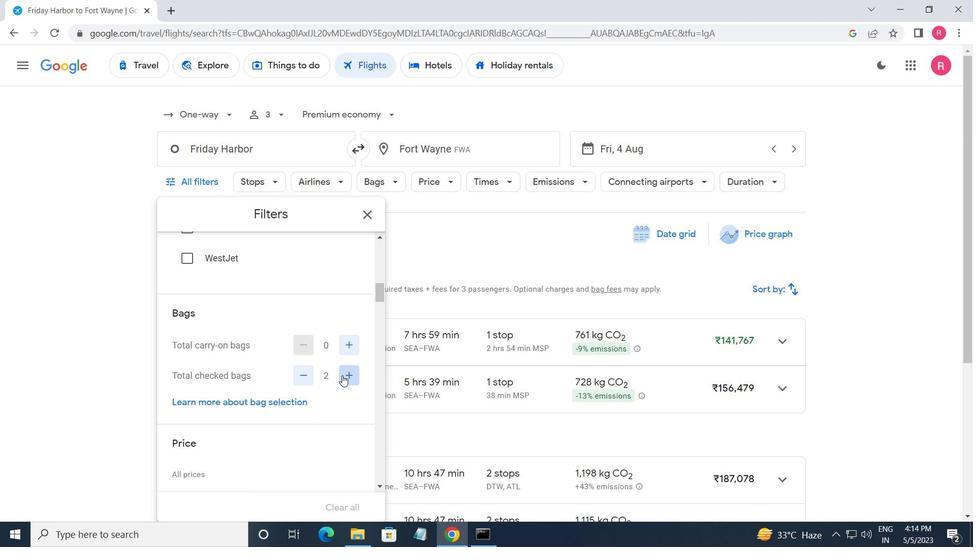 
Action: Mouse pressed left at (342, 374)
Screenshot: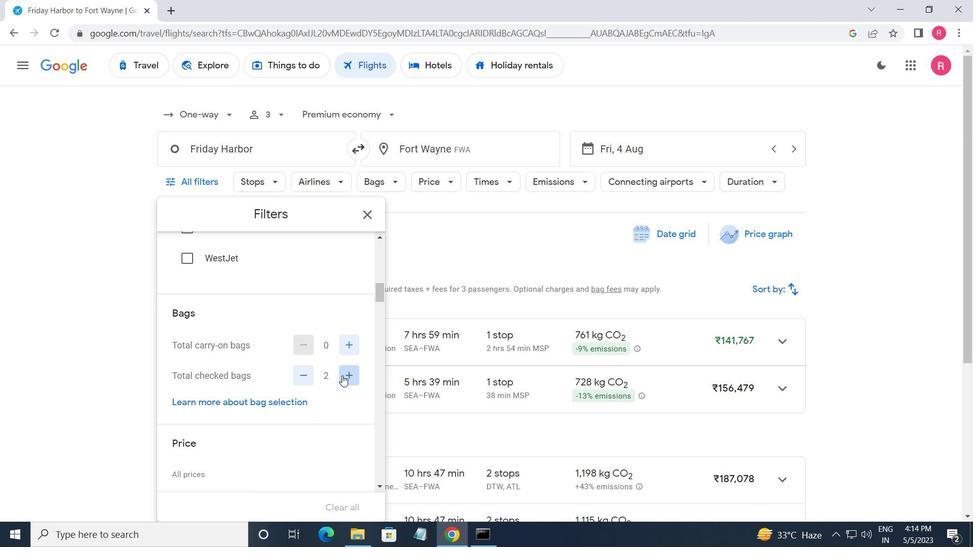 
Action: Mouse pressed left at (342, 374)
Screenshot: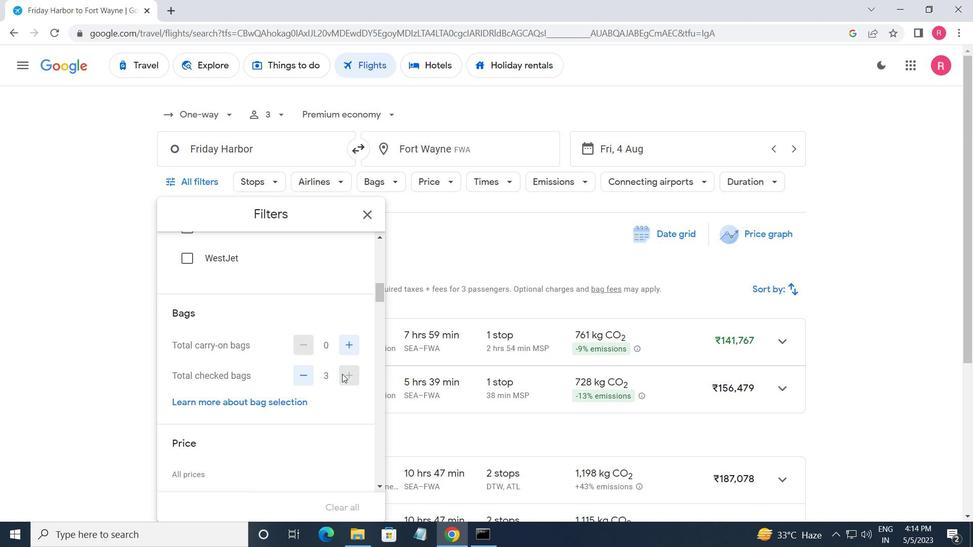 
Action: Mouse moved to (280, 322)
Screenshot: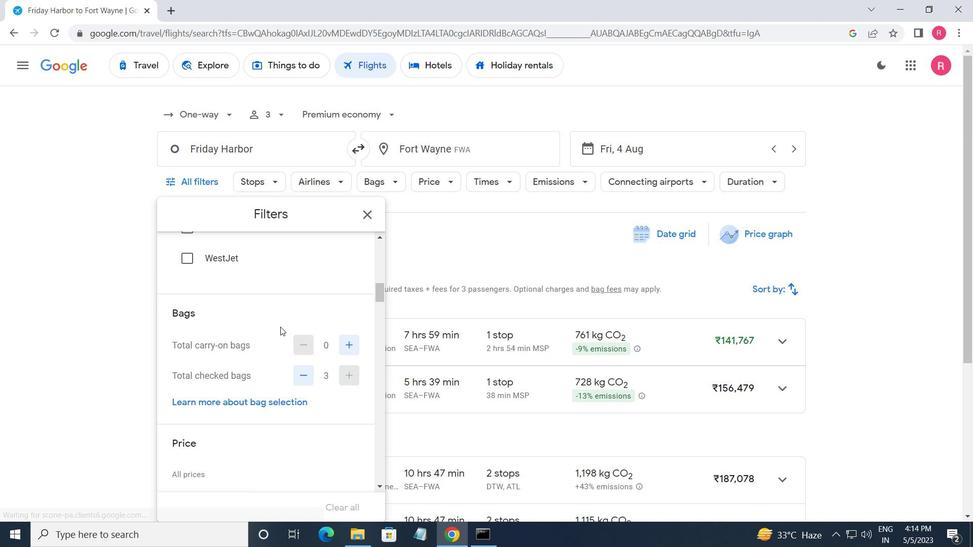 
Action: Mouse scrolled (280, 321) with delta (0, 0)
Screenshot: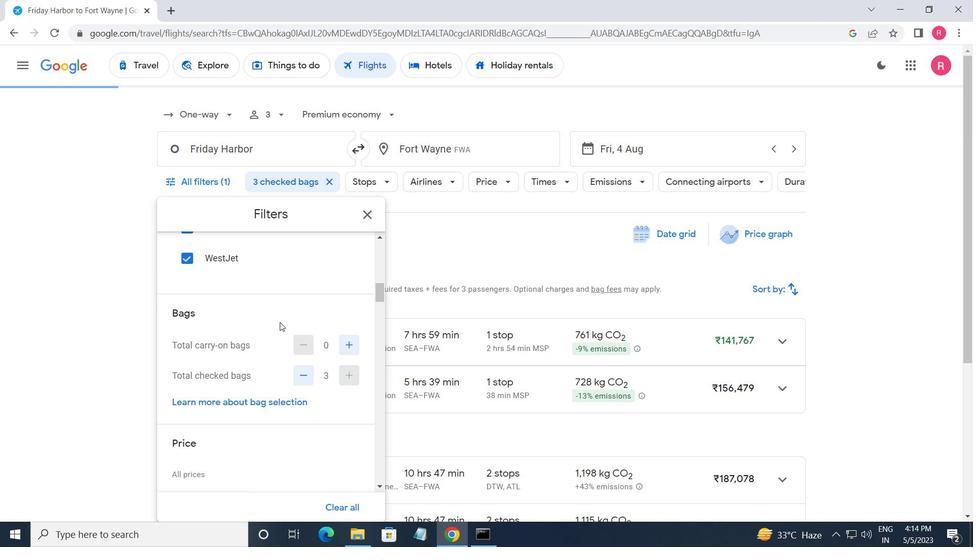 
Action: Mouse scrolled (280, 321) with delta (0, 0)
Screenshot: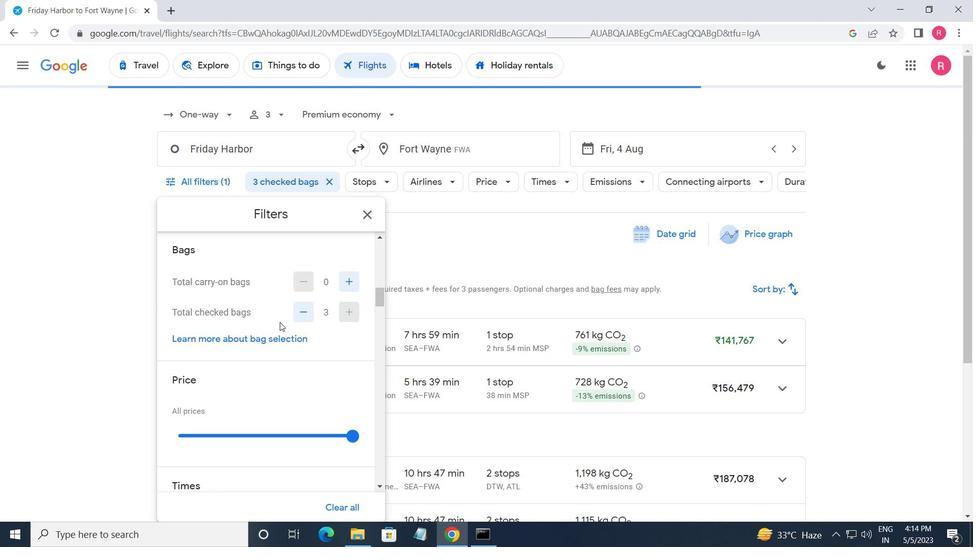 
Action: Mouse moved to (281, 321)
Screenshot: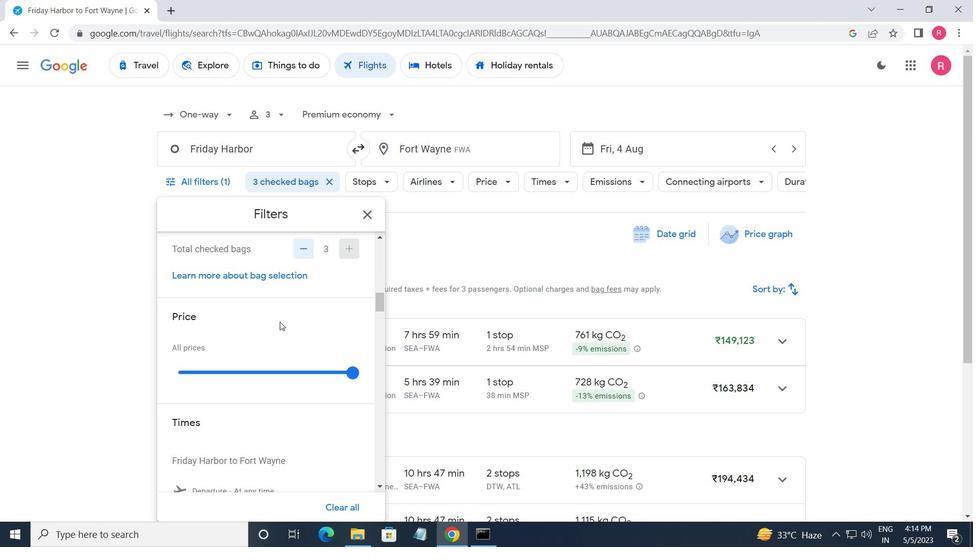 
Action: Mouse scrolled (281, 321) with delta (0, 0)
Screenshot: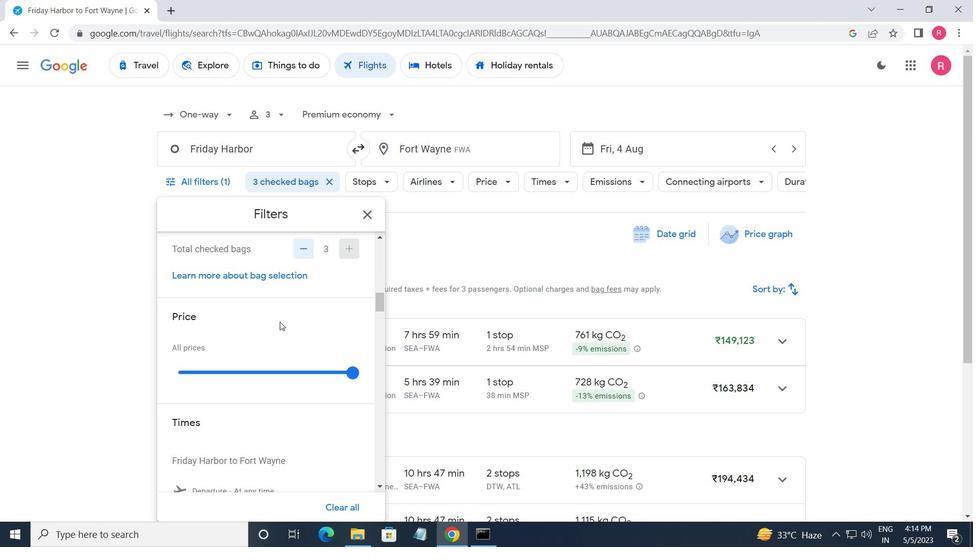 
Action: Mouse moved to (348, 307)
Screenshot: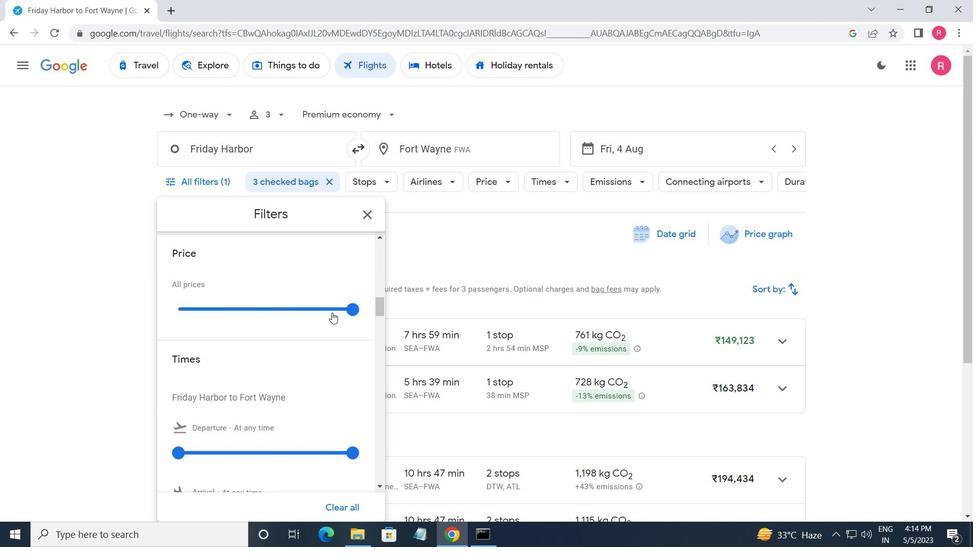 
Action: Mouse pressed left at (348, 307)
Screenshot: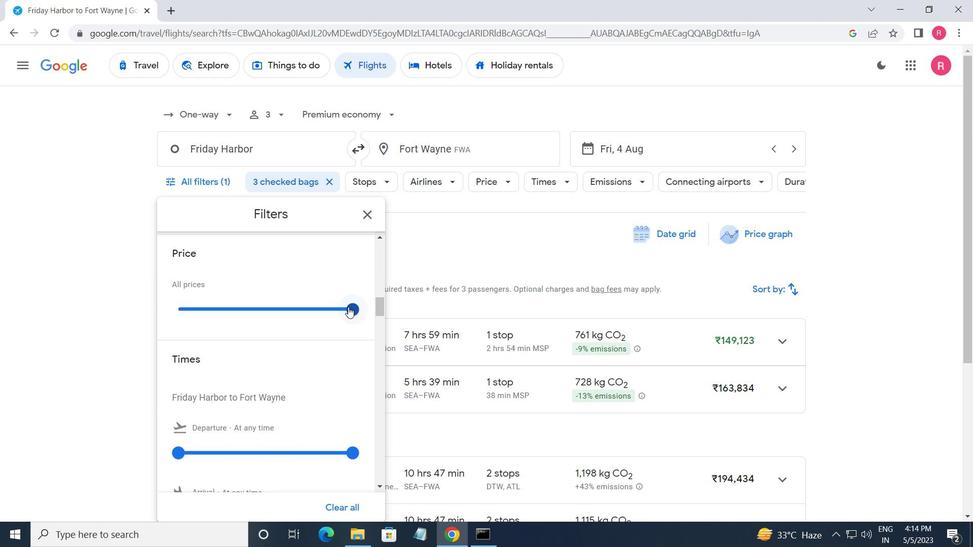 
Action: Mouse moved to (265, 300)
Screenshot: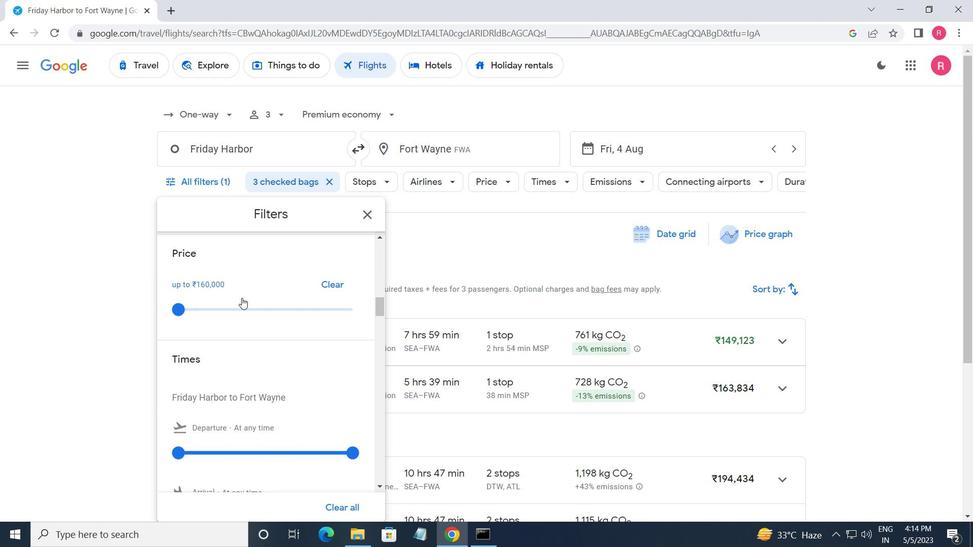 
Action: Mouse scrolled (265, 299) with delta (0, 0)
Screenshot: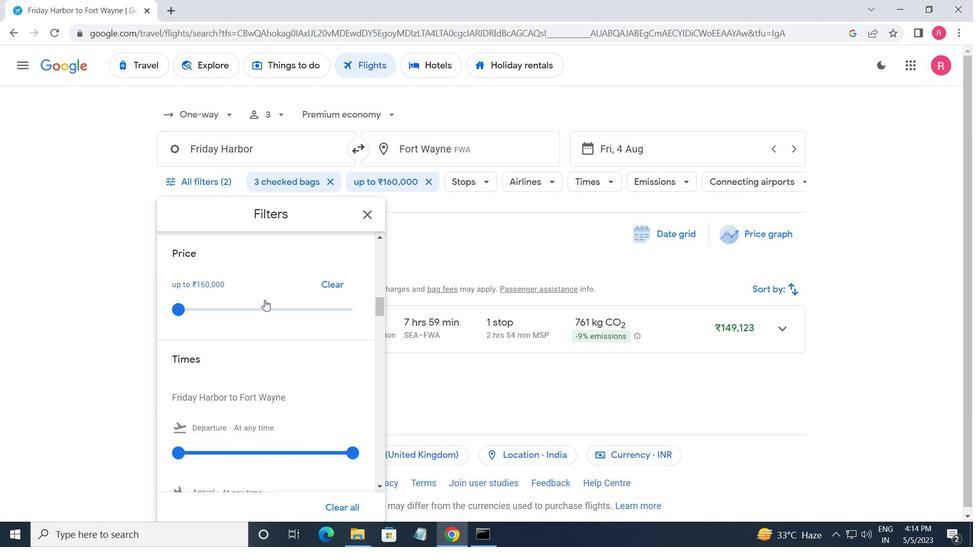 
Action: Mouse scrolled (265, 299) with delta (0, 0)
Screenshot: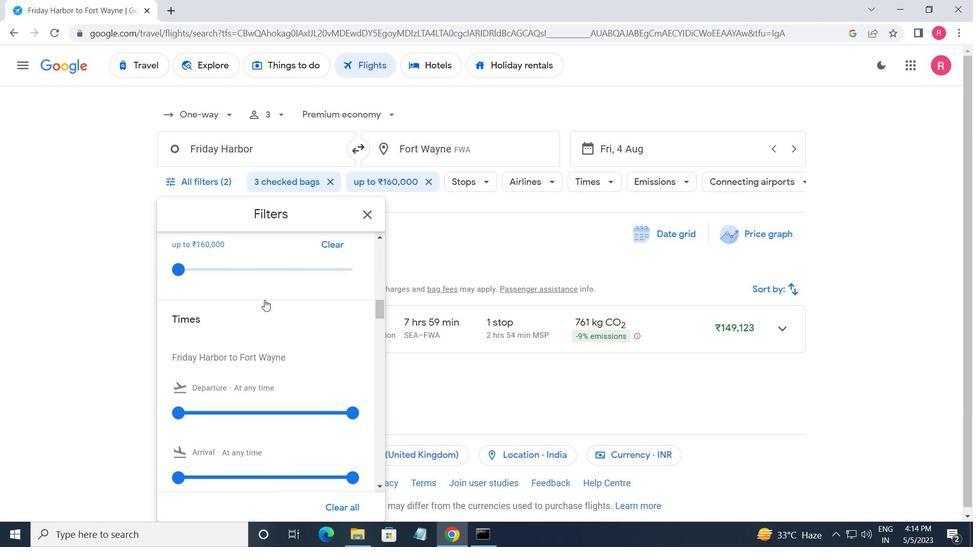 
Action: Mouse moved to (176, 319)
Screenshot: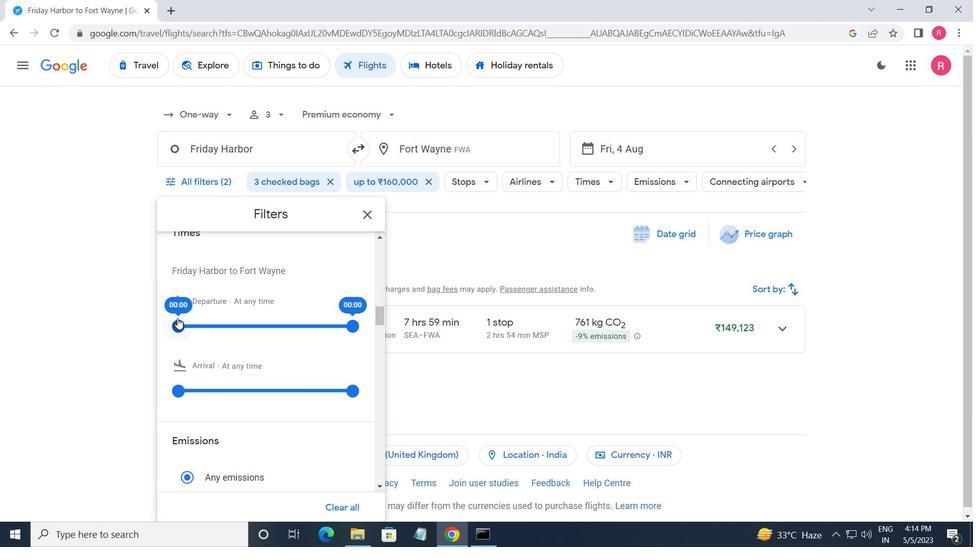 
Action: Mouse pressed left at (176, 319)
Screenshot: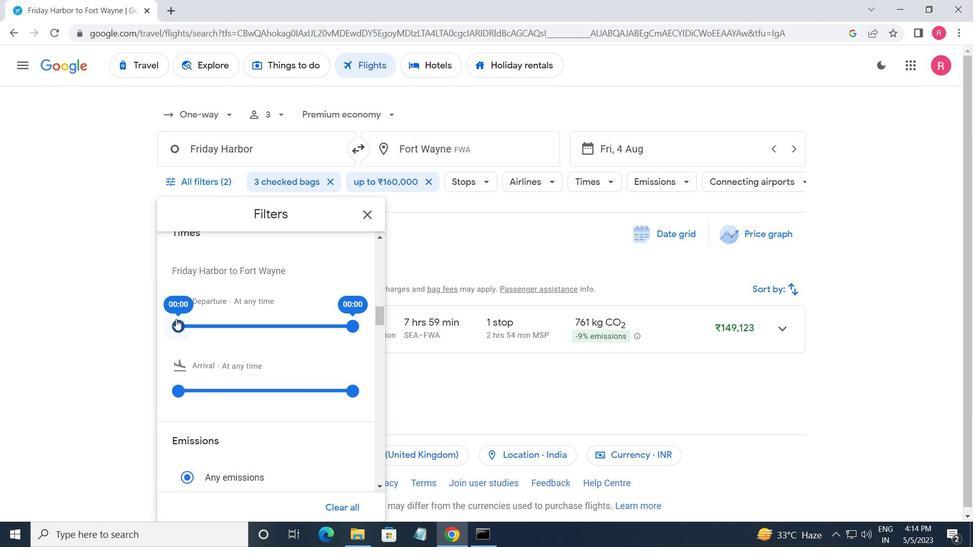 
Action: Mouse moved to (351, 325)
Screenshot: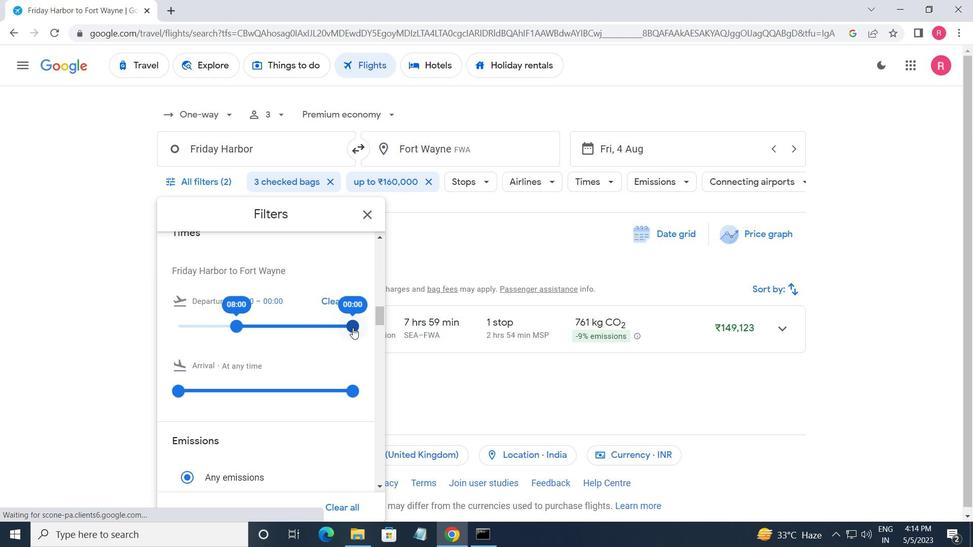 
Action: Mouse pressed left at (351, 325)
Screenshot: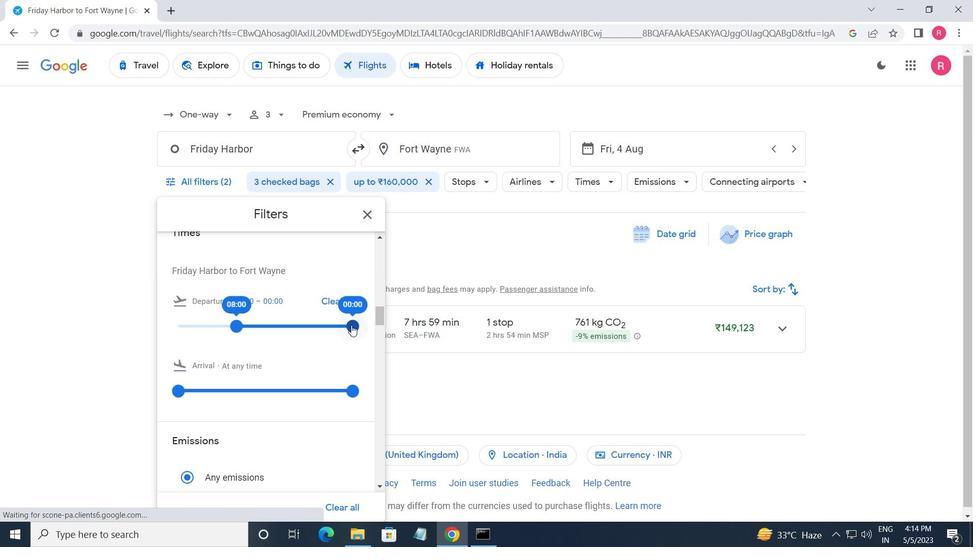 
Action: Mouse moved to (373, 217)
Screenshot: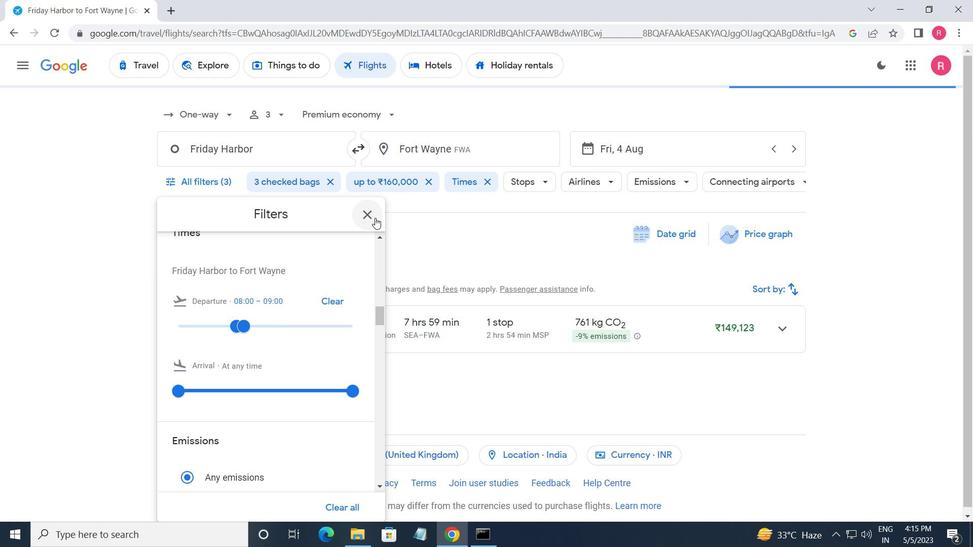 
Action: Mouse pressed left at (373, 217)
Screenshot: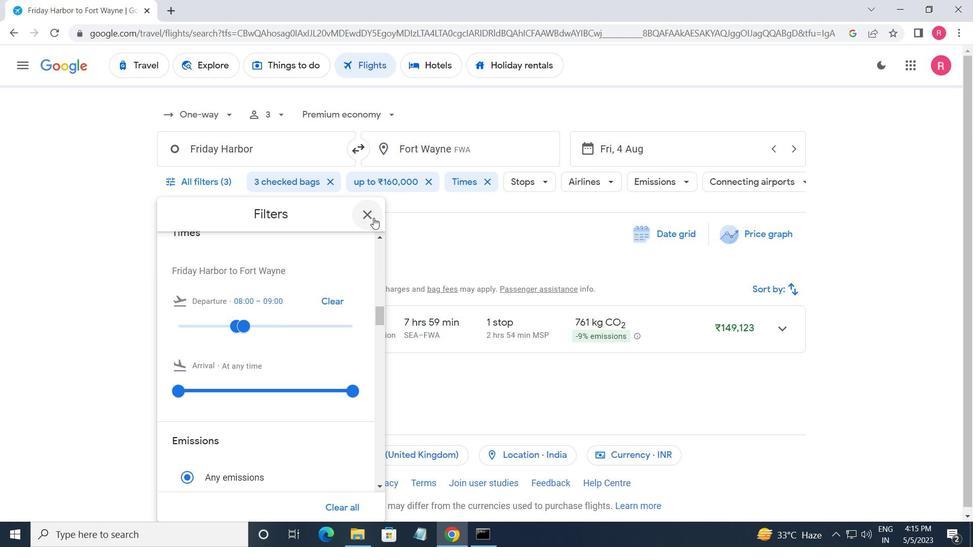 
